 Task: Set up a reminder for the beta testing phase.
Action: Mouse moved to (92, 112)
Screenshot: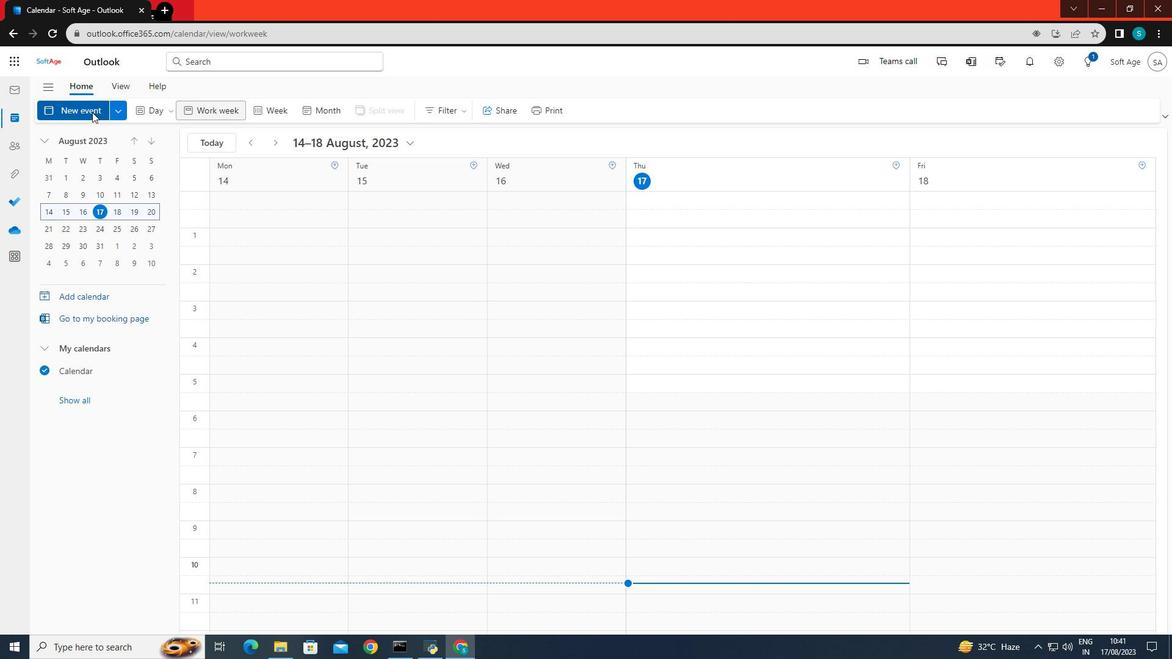 
Action: Mouse pressed left at (92, 112)
Screenshot: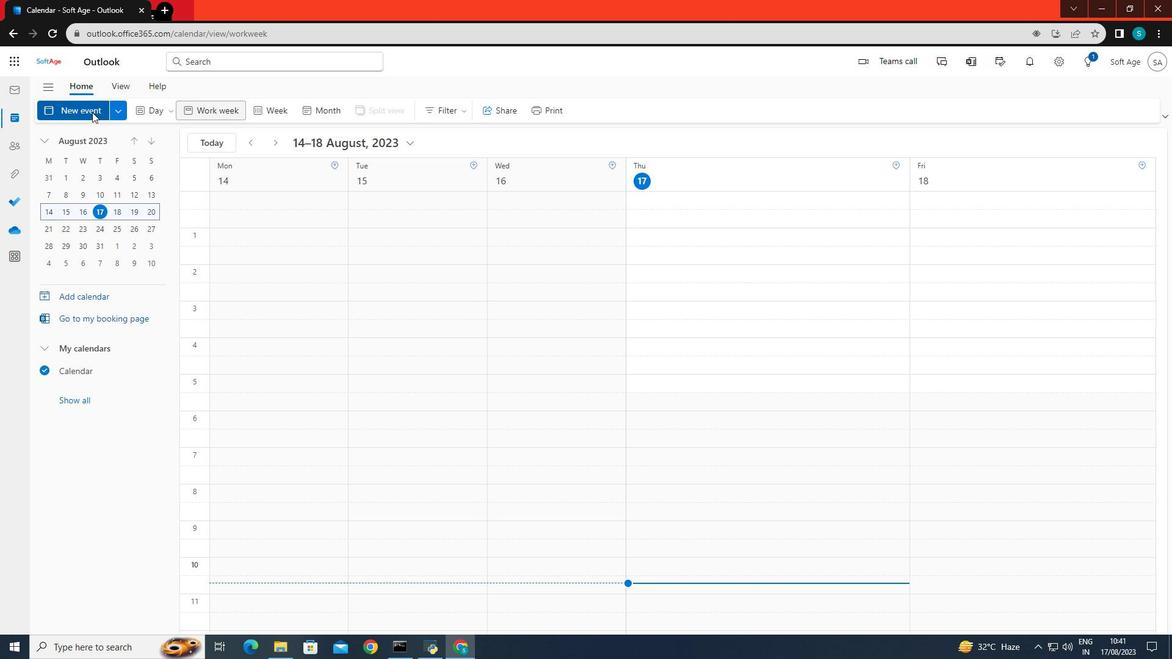 
Action: Mouse moved to (324, 192)
Screenshot: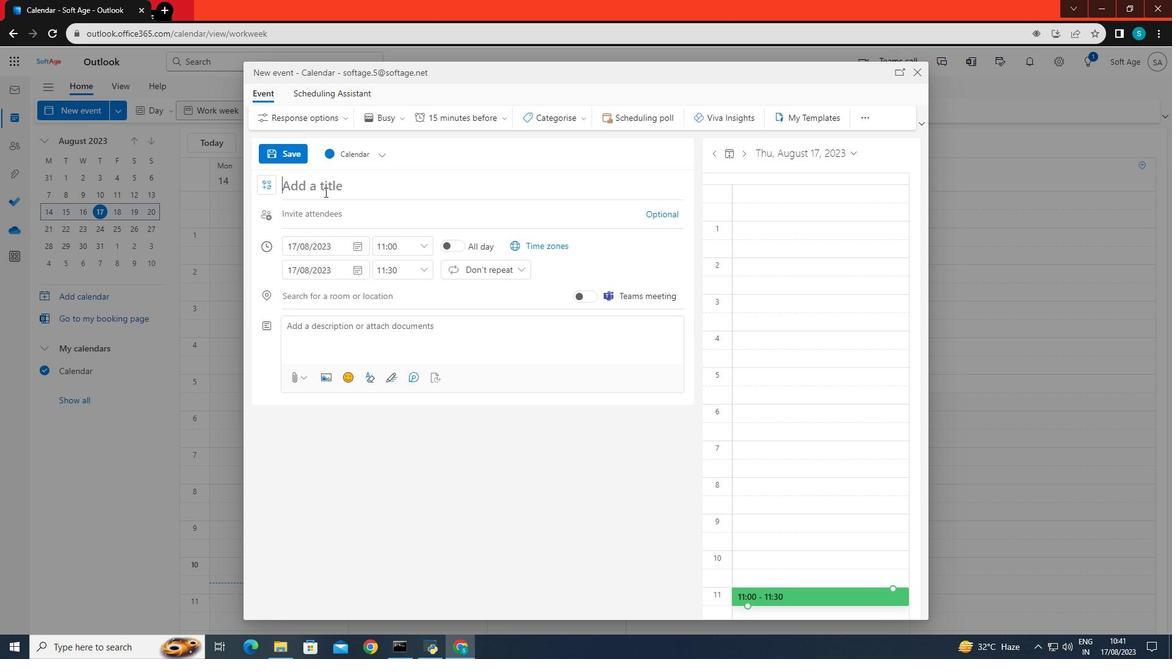 
Action: Mouse pressed left at (324, 192)
Screenshot: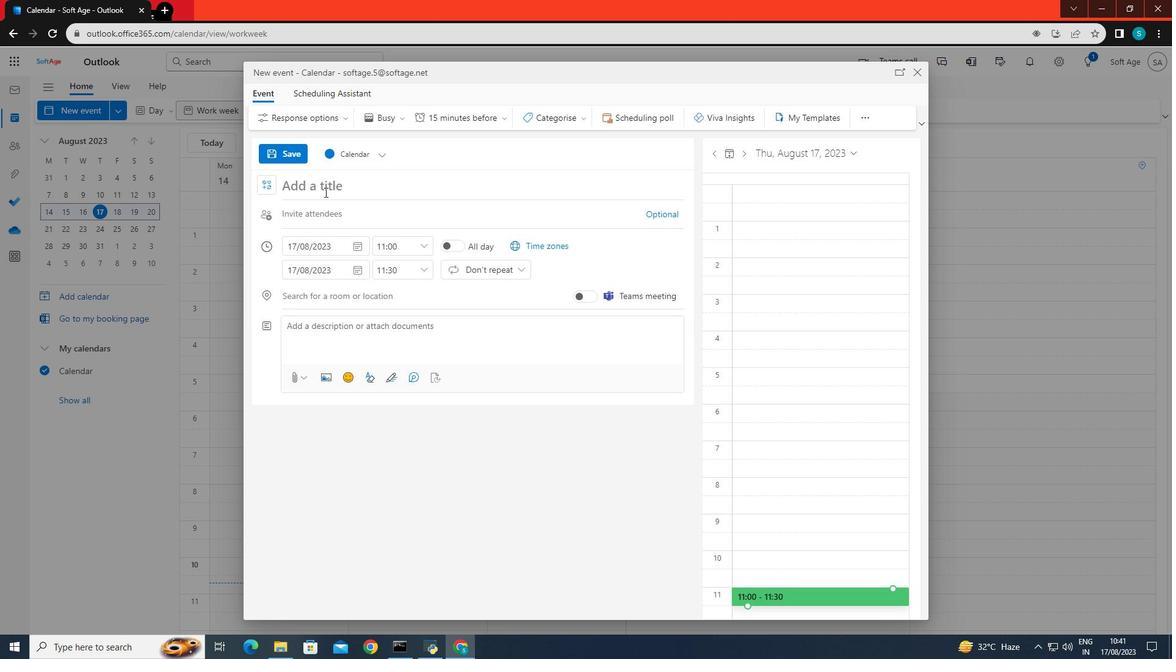 
Action: Key pressed <Key.caps_lock>T<Key.caps_lock>he<Key.space>beta<Key.space>testing<Key.space>phase
Screenshot: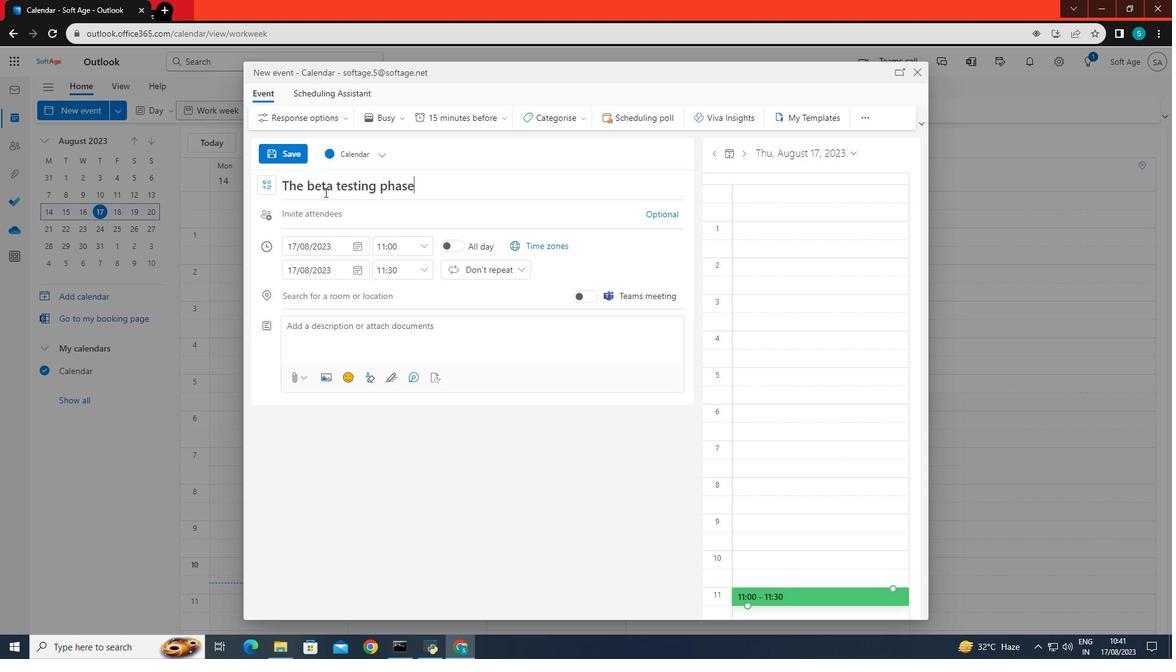 
Action: Mouse moved to (318, 246)
Screenshot: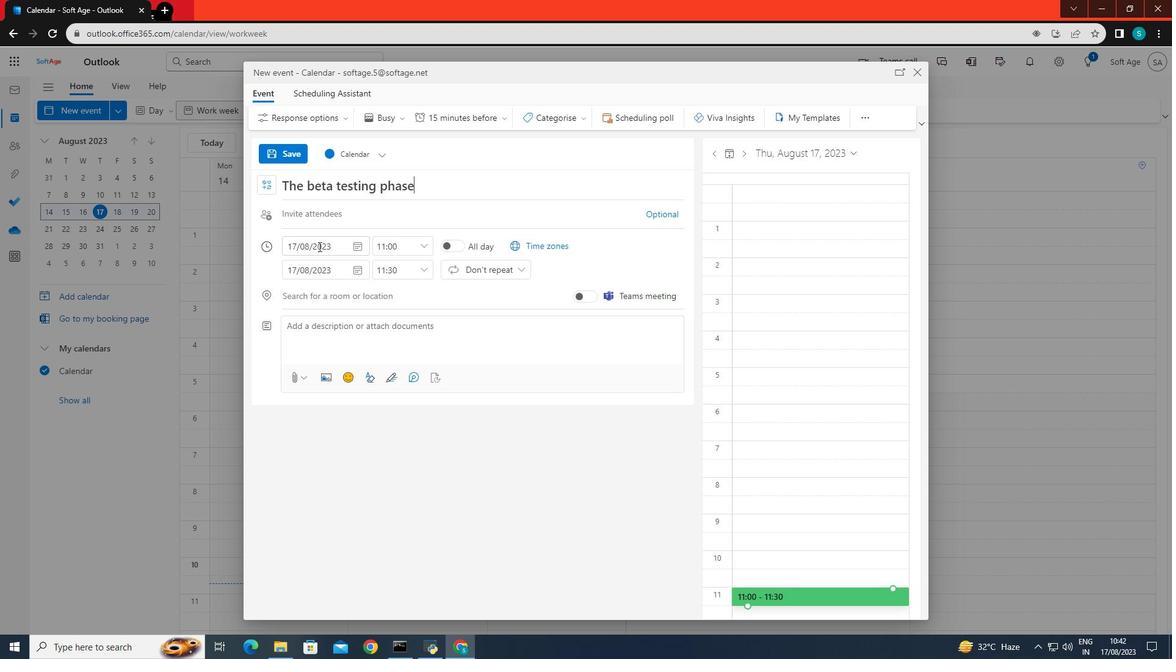 
Action: Mouse pressed left at (318, 246)
Screenshot: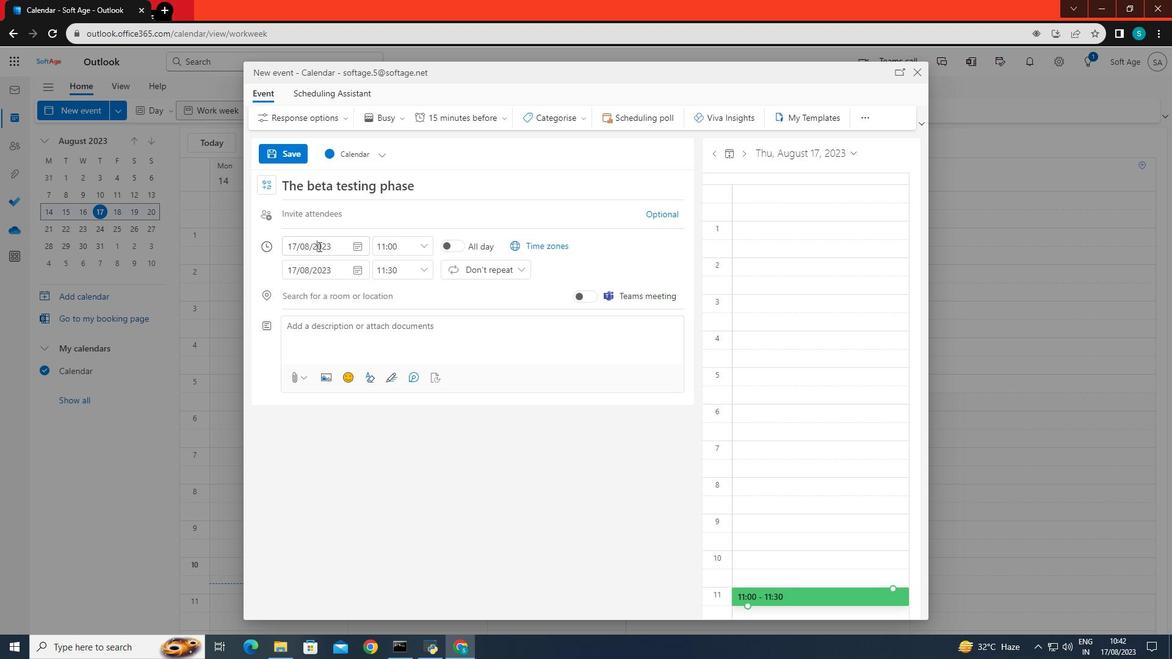 
Action: Mouse moved to (350, 362)
Screenshot: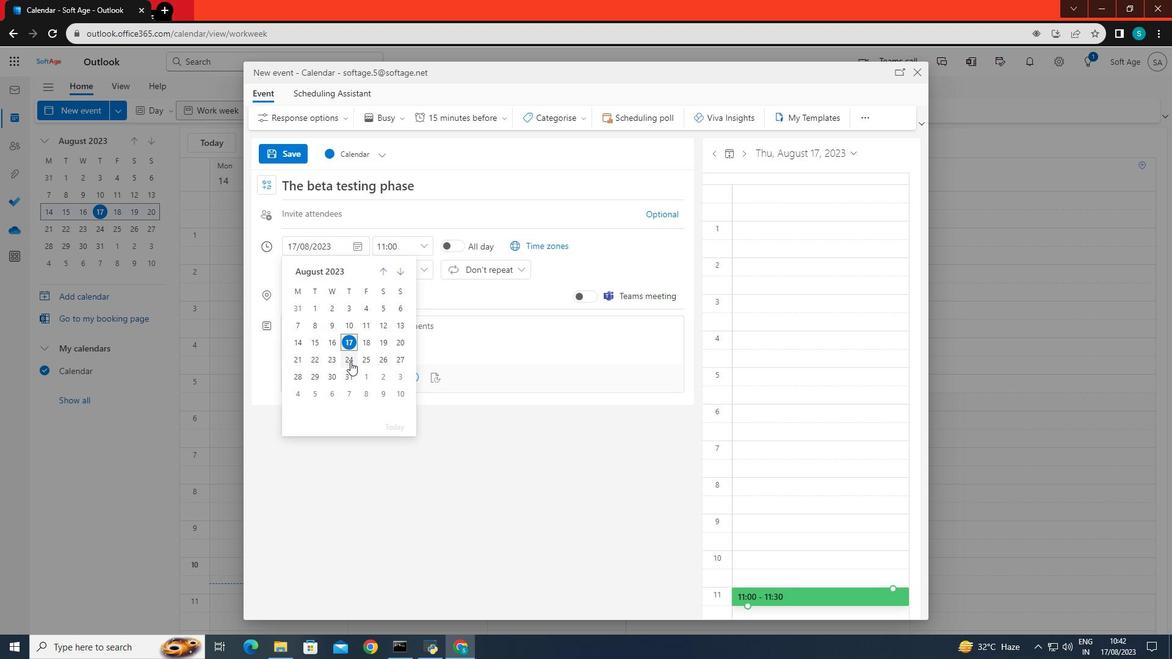 
Action: Mouse pressed left at (350, 362)
Screenshot: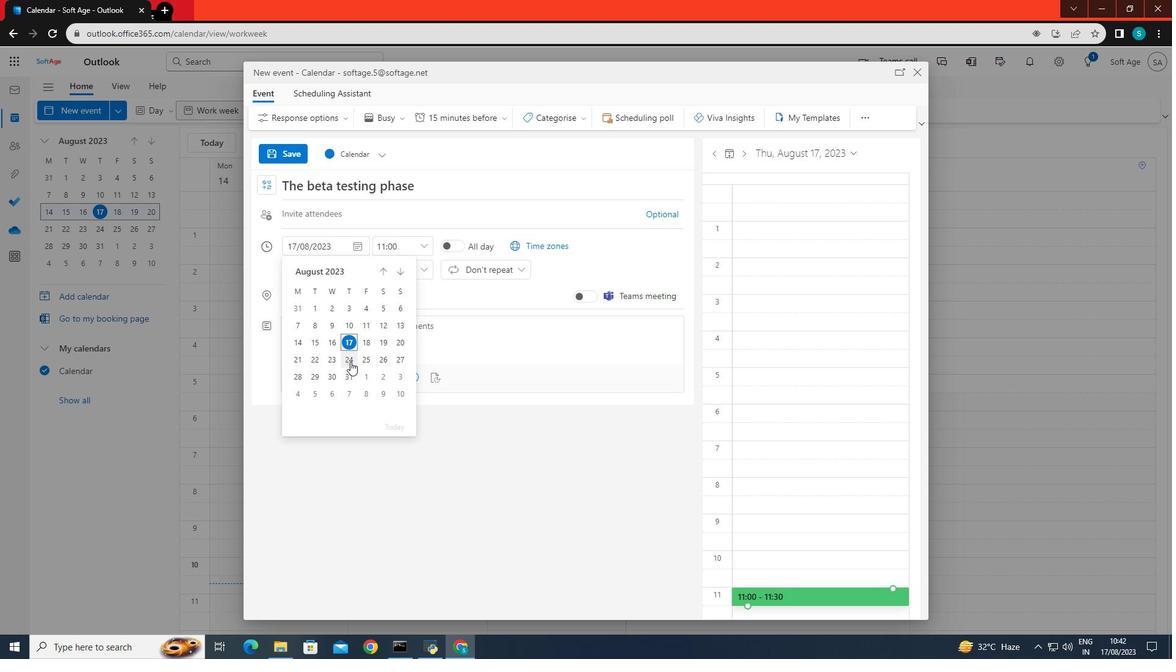 
Action: Mouse moved to (390, 246)
Screenshot: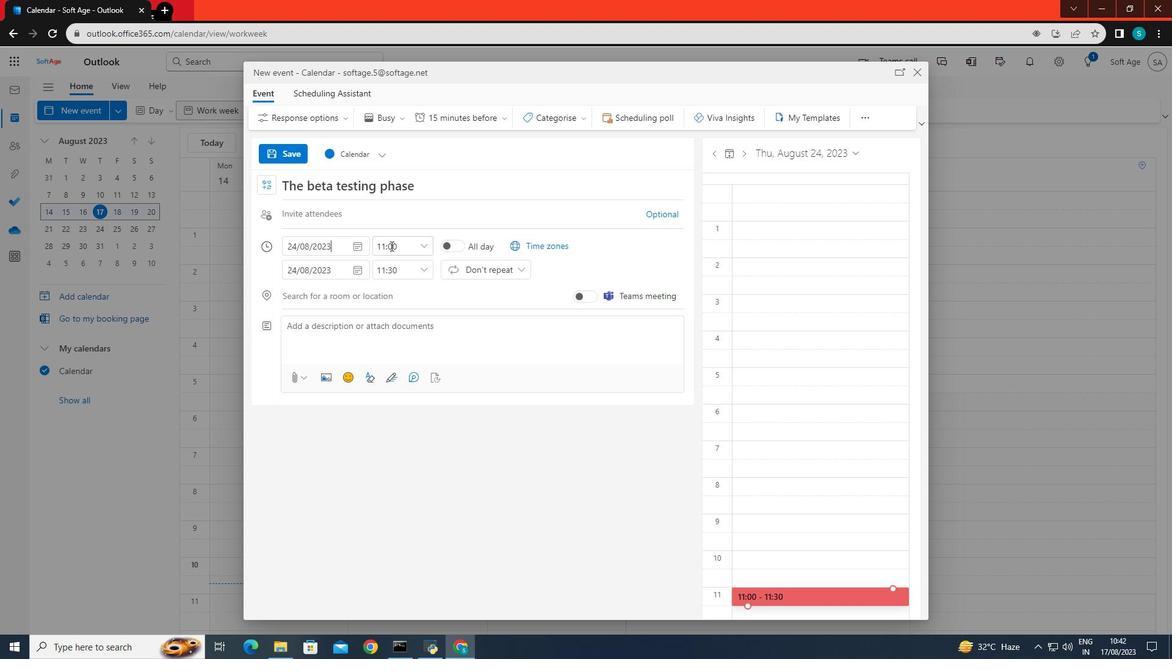 
Action: Mouse pressed left at (390, 246)
Screenshot: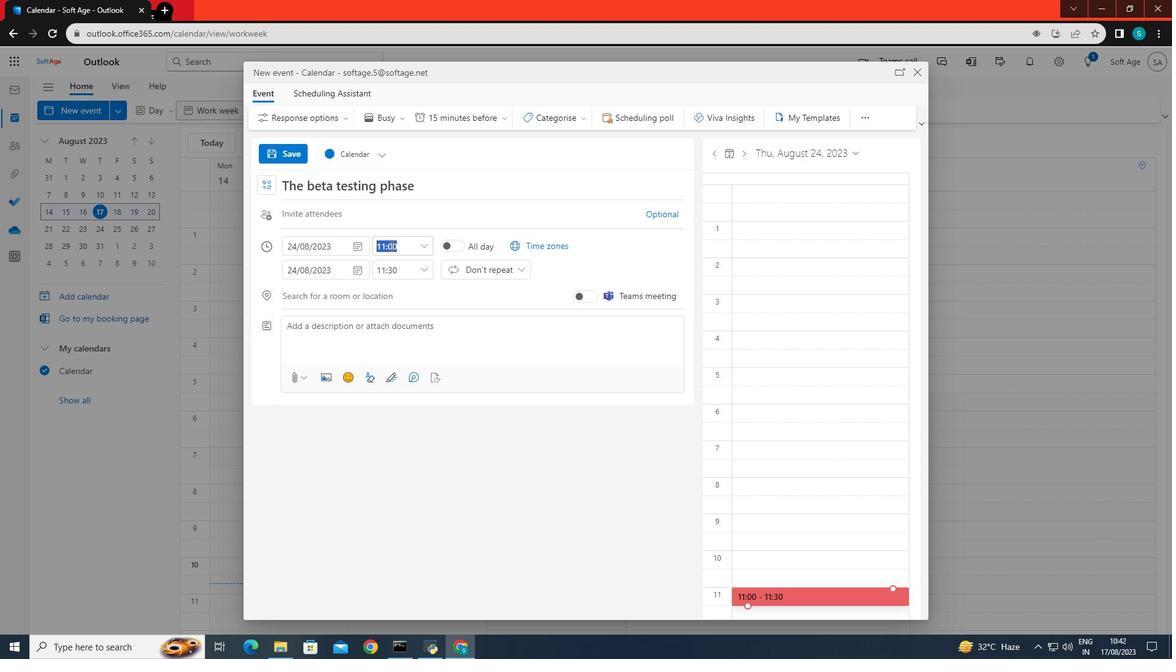 
Action: Mouse moved to (419, 247)
Screenshot: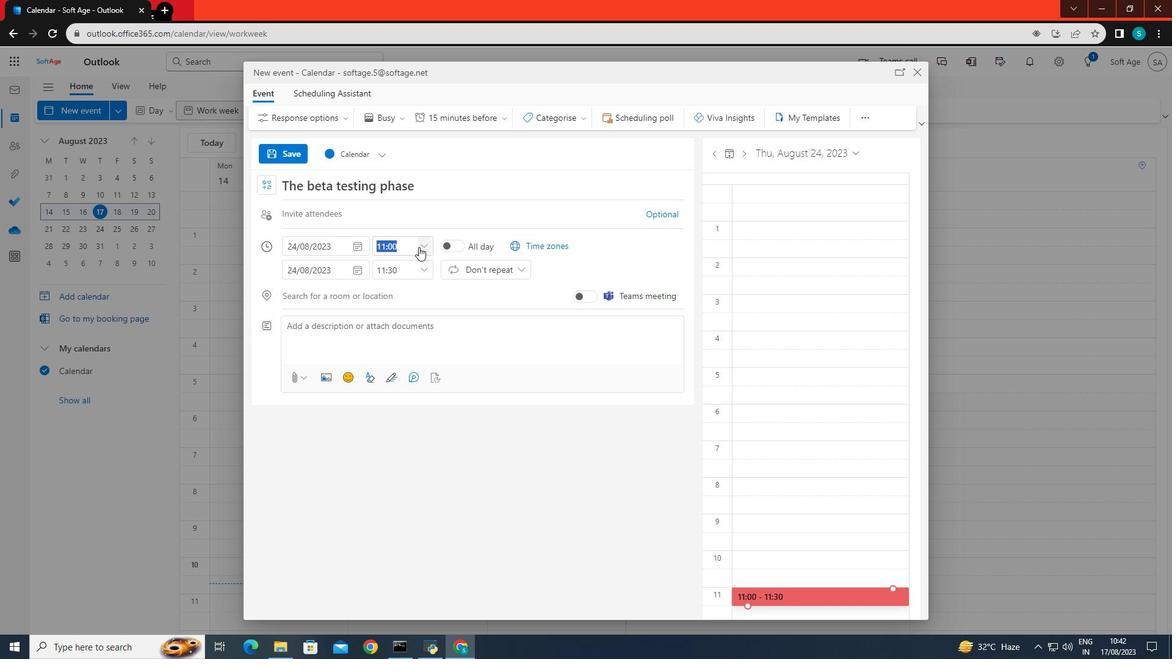 
Action: Mouse pressed left at (419, 247)
Screenshot: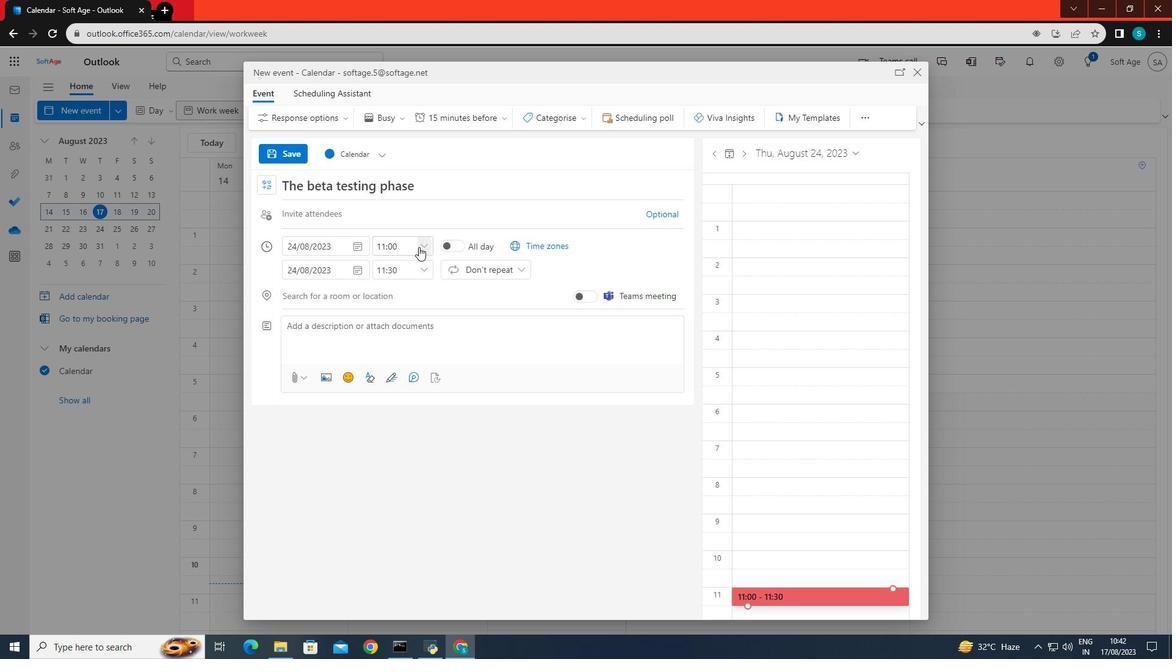 
Action: Mouse moved to (405, 309)
Screenshot: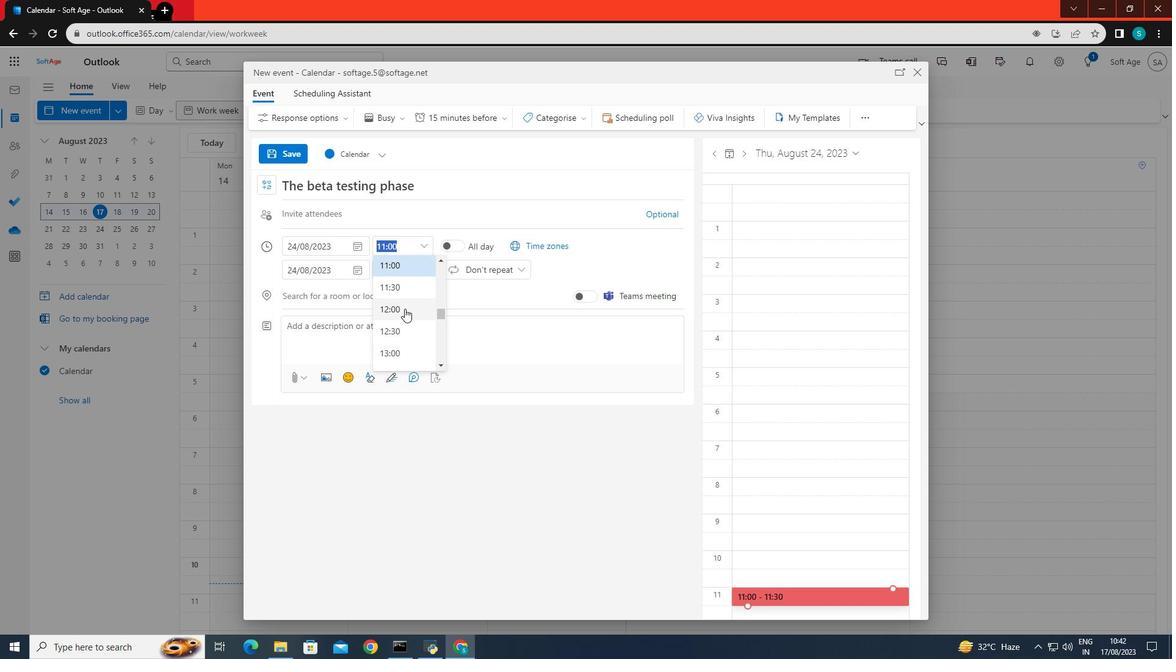 
Action: Mouse pressed left at (405, 309)
Screenshot: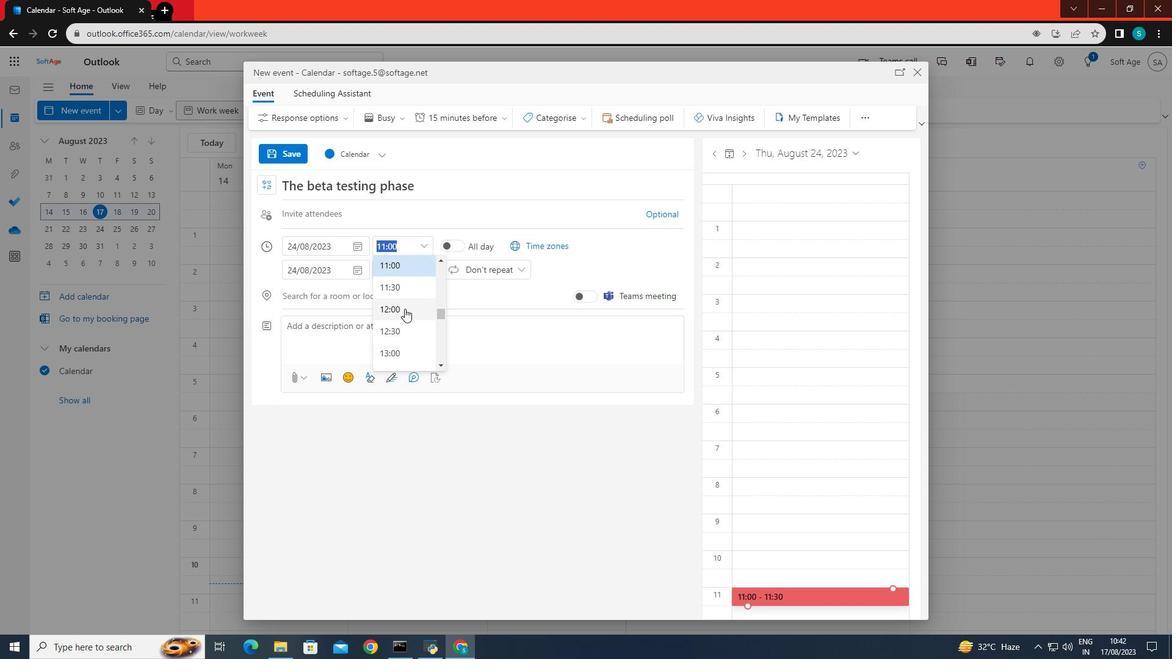 
Action: Mouse moved to (429, 268)
Screenshot: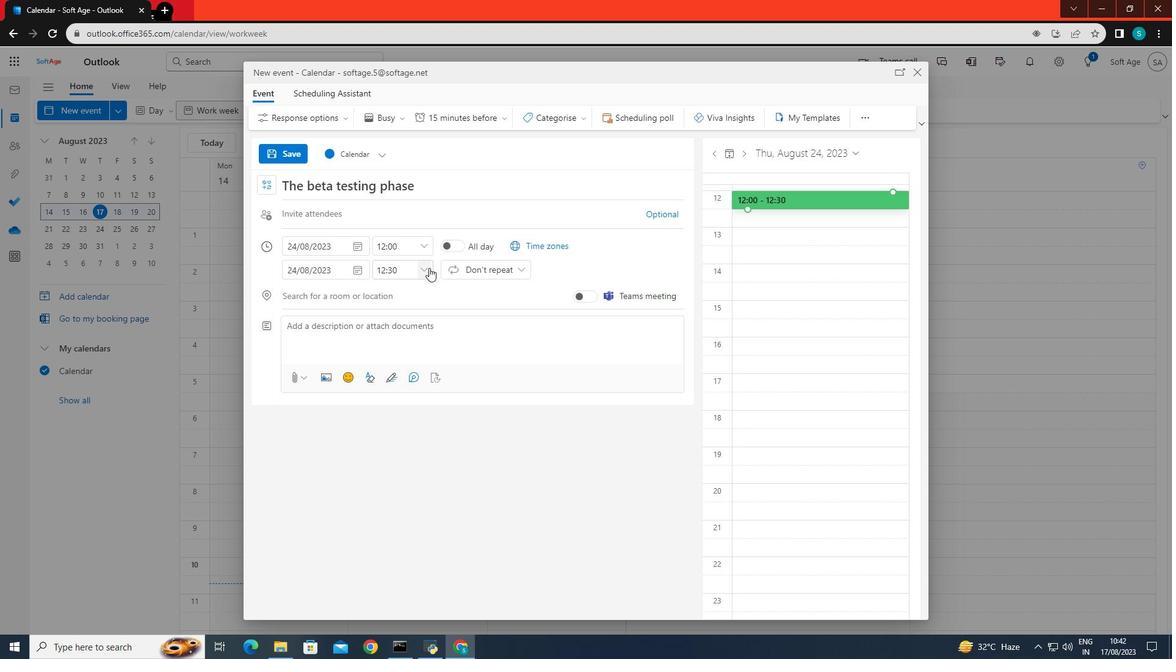 
Action: Mouse pressed left at (429, 268)
Screenshot: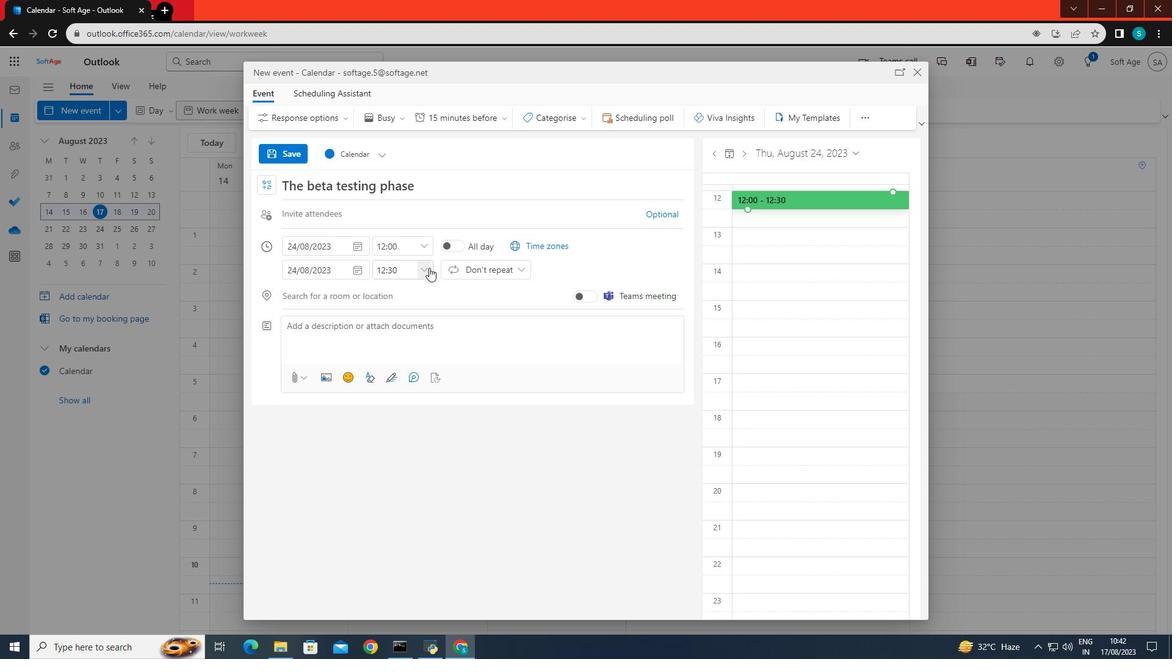 
Action: Mouse moved to (421, 340)
Screenshot: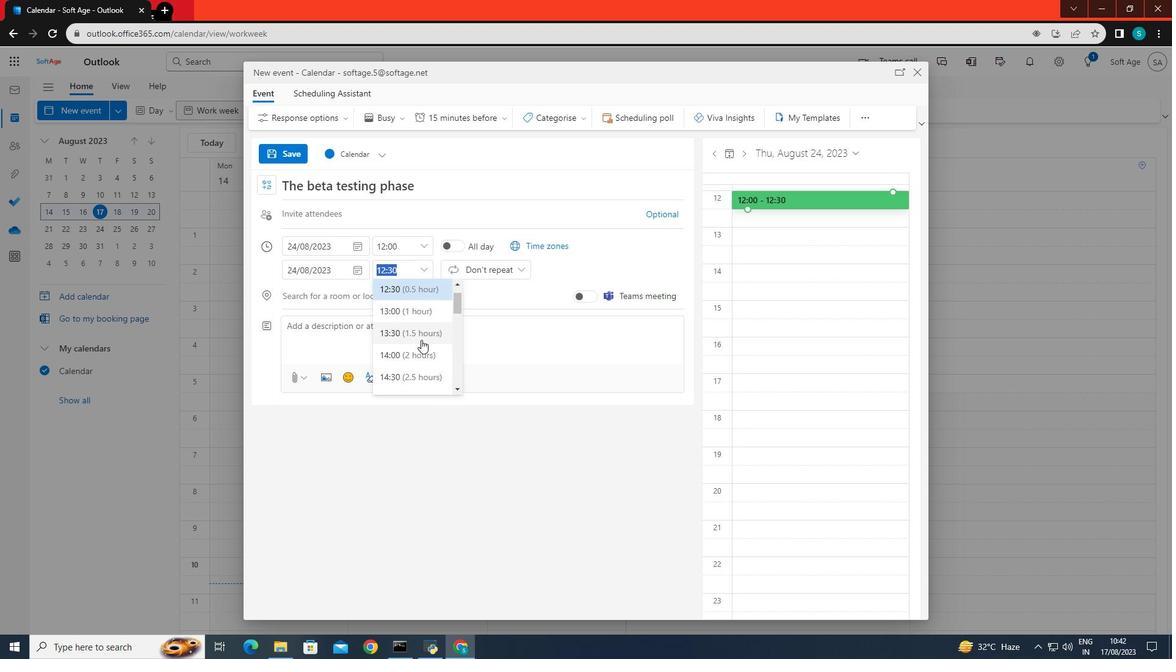 
Action: Mouse scrolled (421, 340) with delta (0, 0)
Screenshot: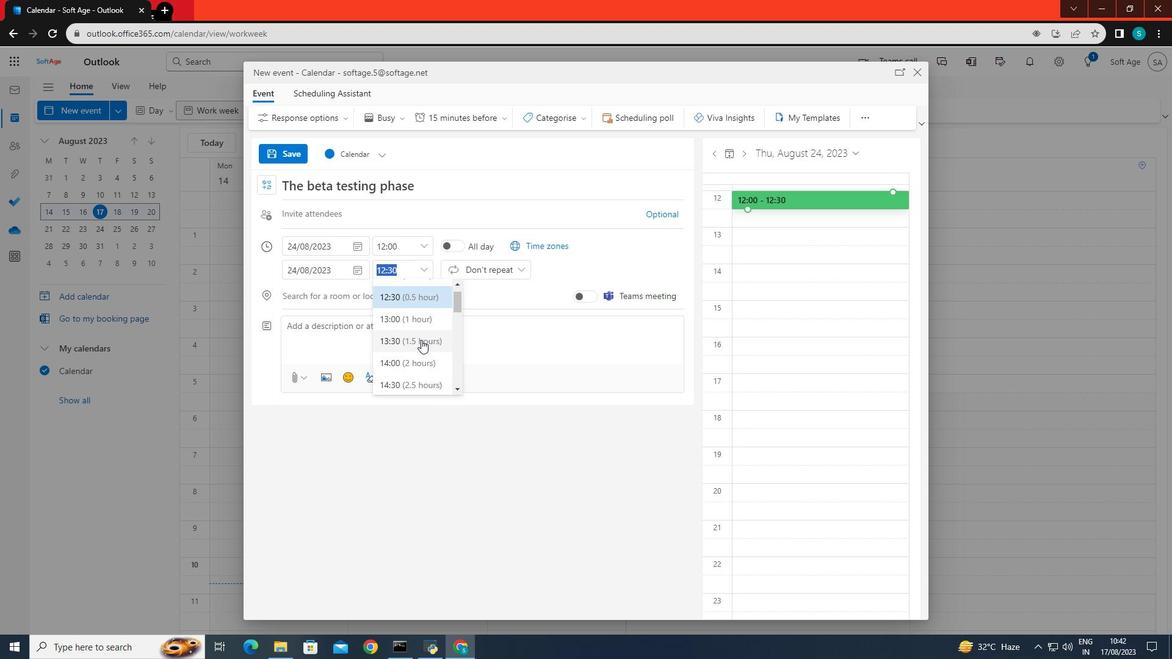 
Action: Mouse scrolled (421, 340) with delta (0, 0)
Screenshot: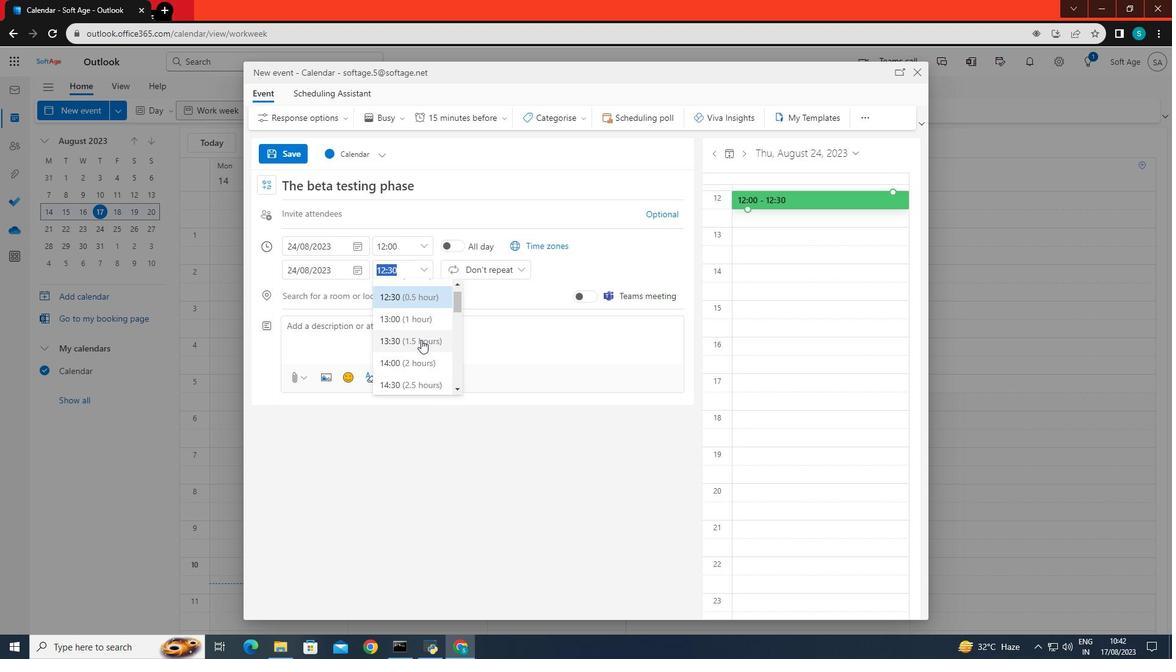 
Action: Mouse scrolled (421, 340) with delta (0, 0)
Screenshot: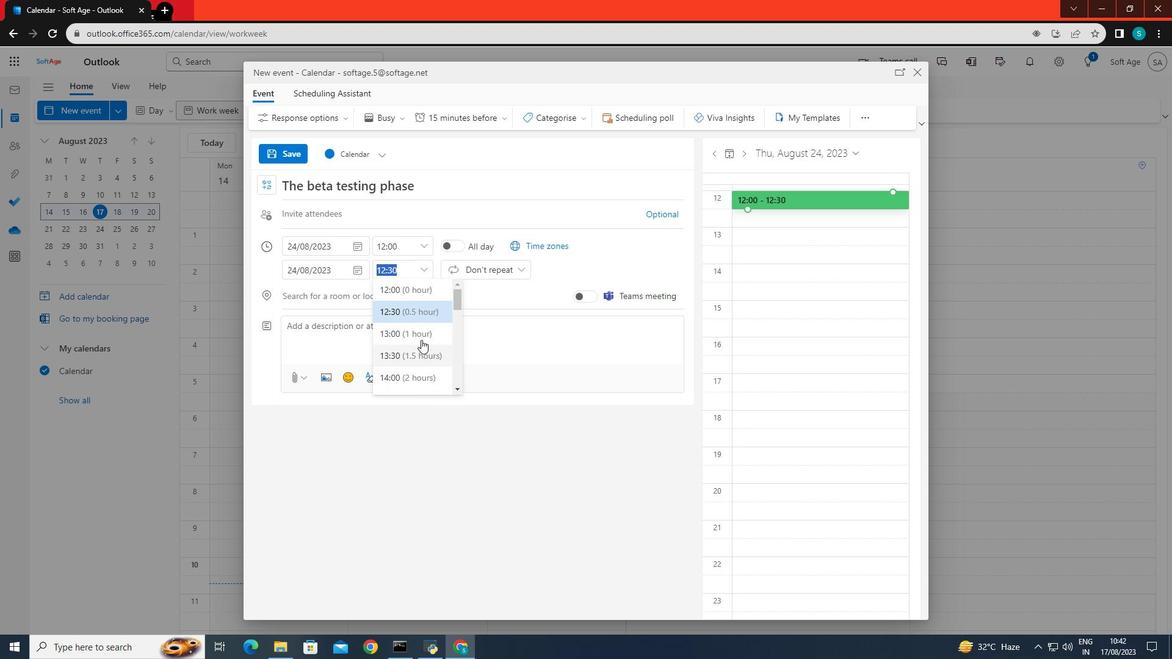 
Action: Mouse scrolled (421, 340) with delta (0, 0)
Screenshot: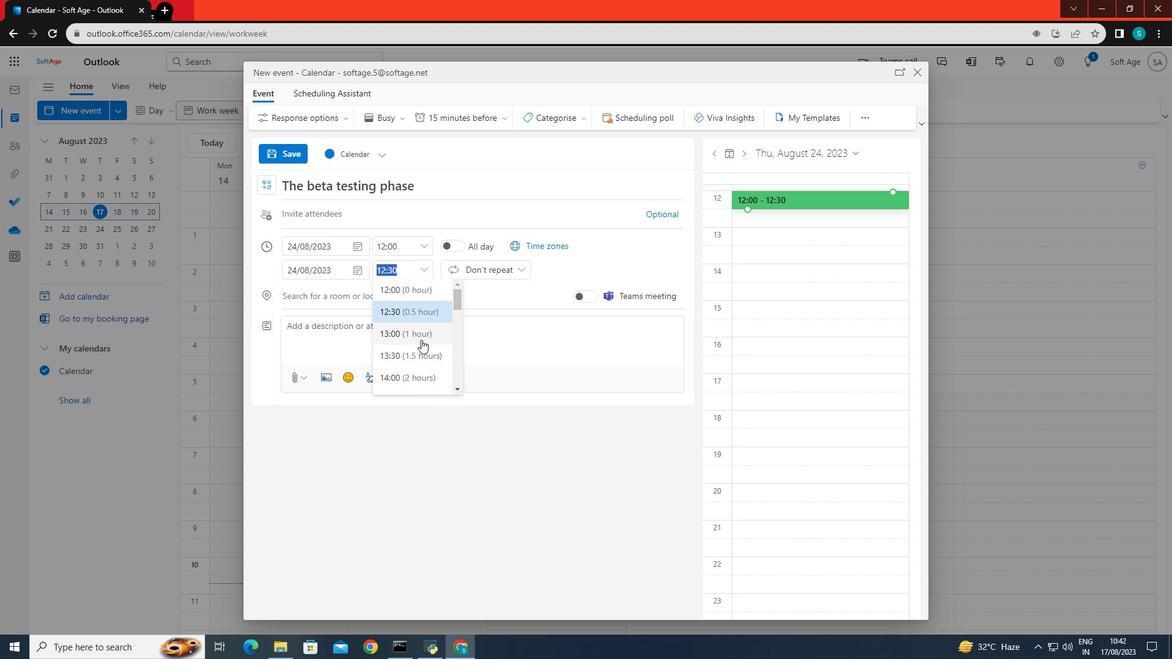 
Action: Mouse scrolled (421, 340) with delta (0, 0)
Screenshot: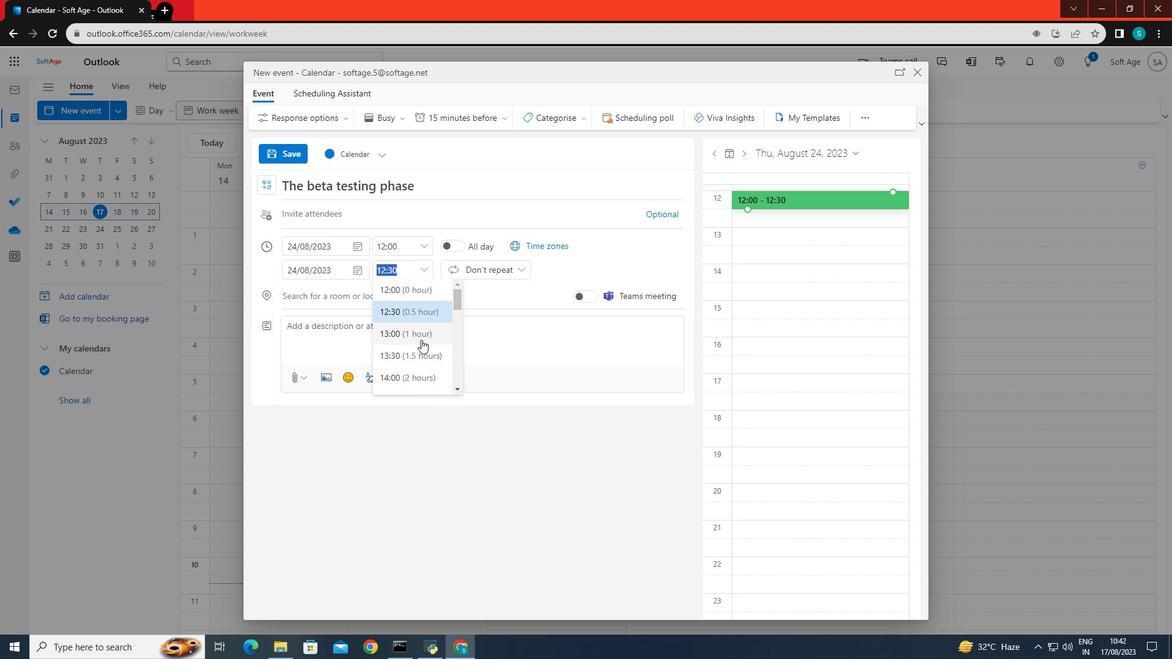 
Action: Mouse scrolled (421, 340) with delta (0, 0)
Screenshot: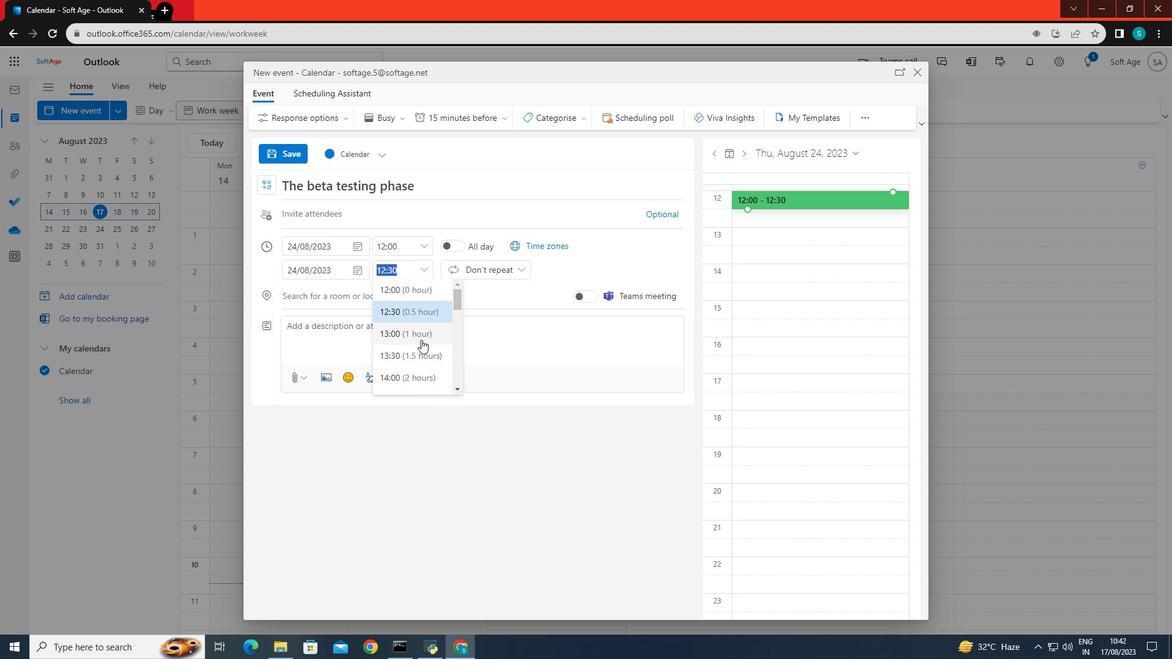 
Action: Mouse scrolled (421, 340) with delta (0, 0)
Screenshot: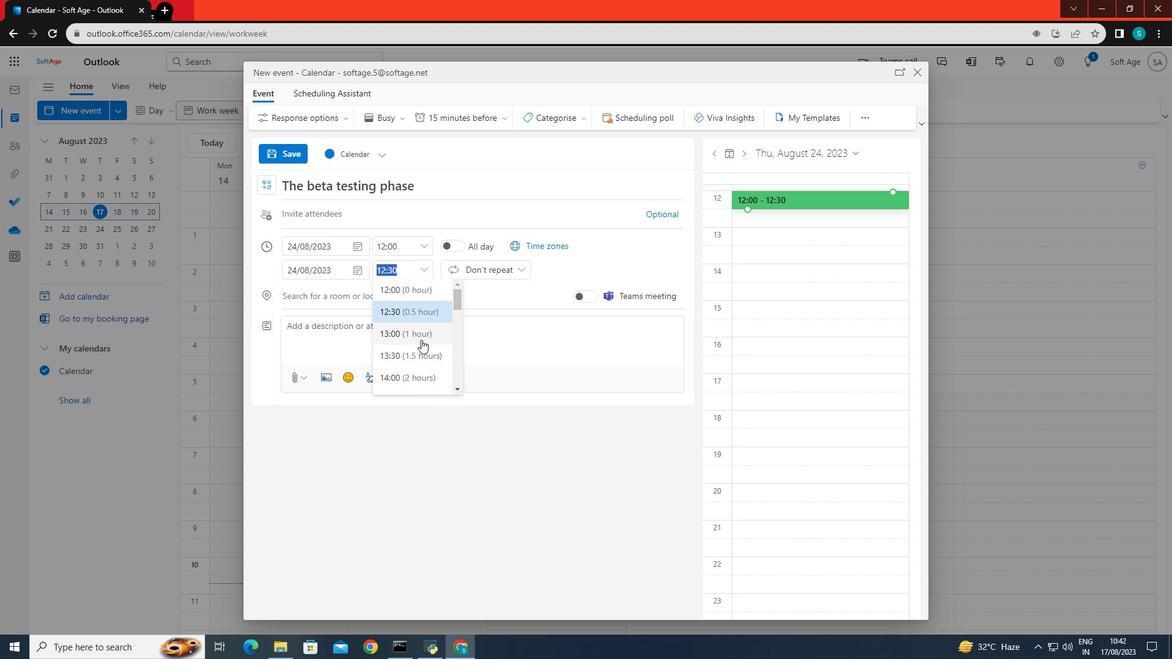 
Action: Mouse scrolled (421, 339) with delta (0, 0)
Screenshot: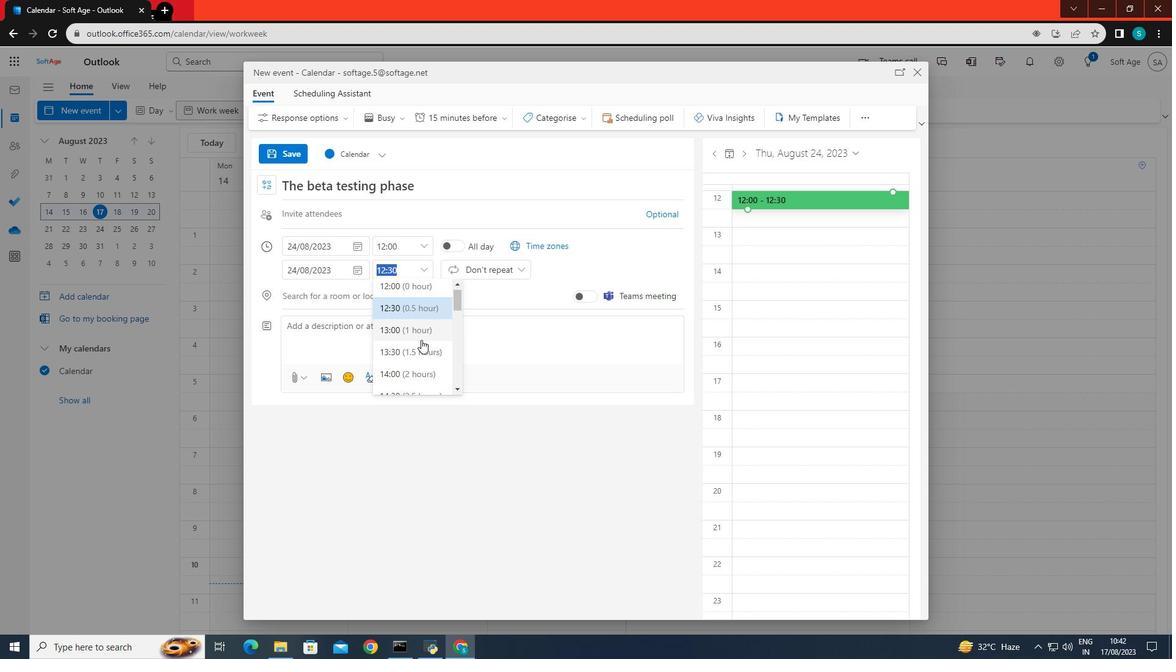 
Action: Mouse scrolled (421, 339) with delta (0, 0)
Screenshot: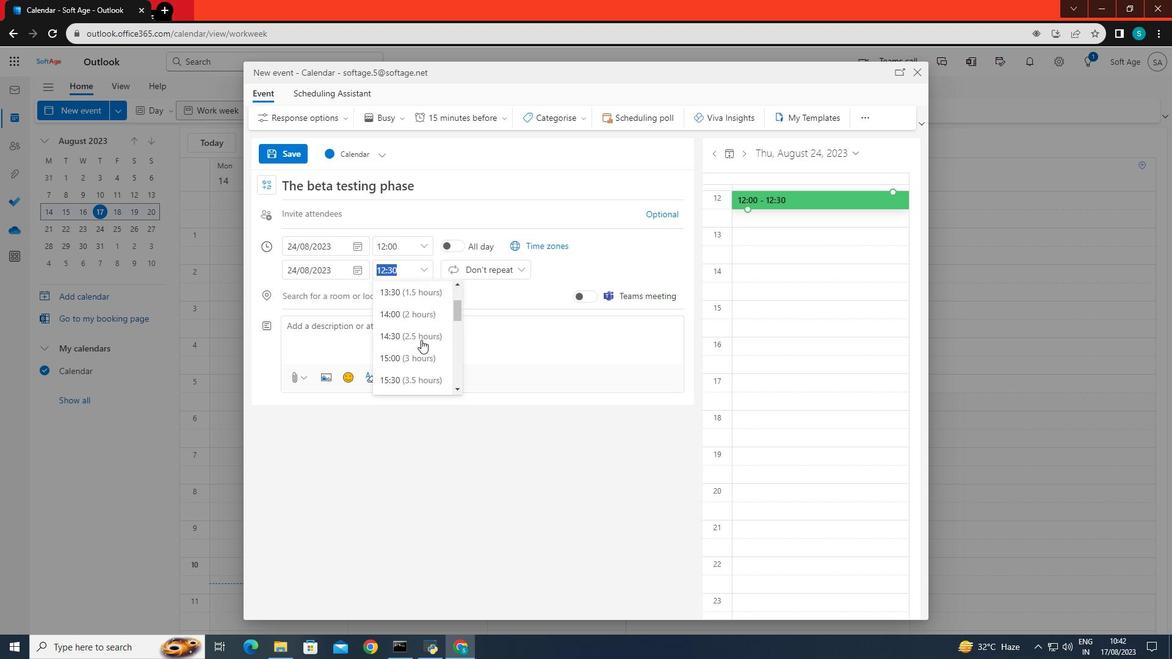 
Action: Mouse scrolled (421, 339) with delta (0, 0)
Screenshot: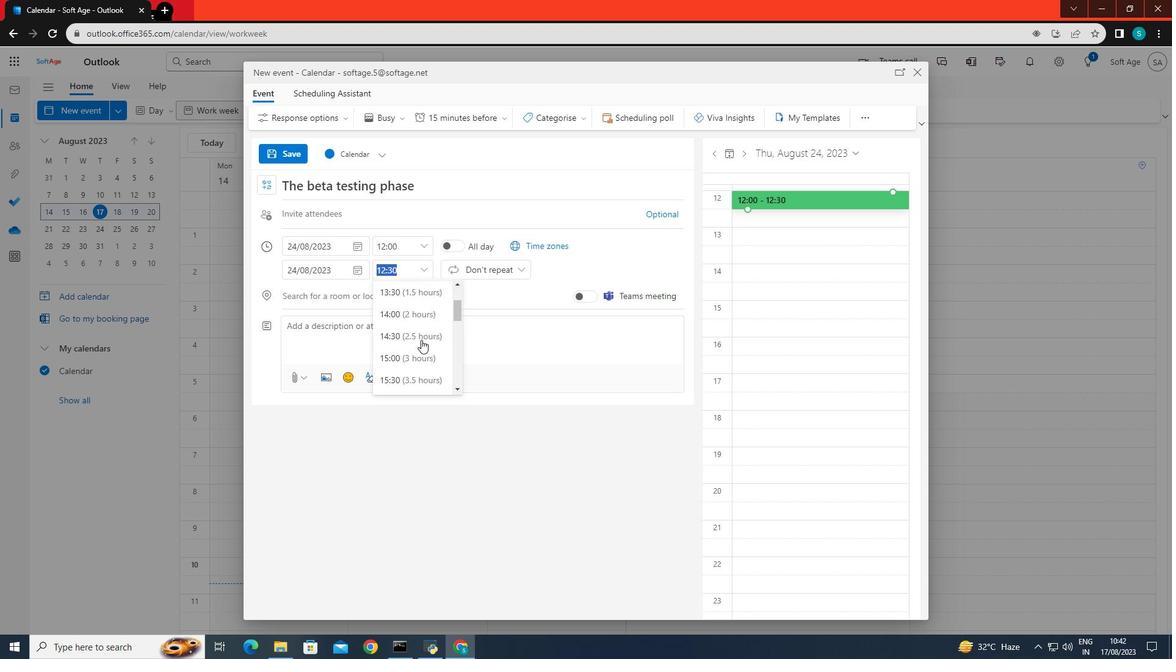 
Action: Mouse scrolled (421, 339) with delta (0, 0)
Screenshot: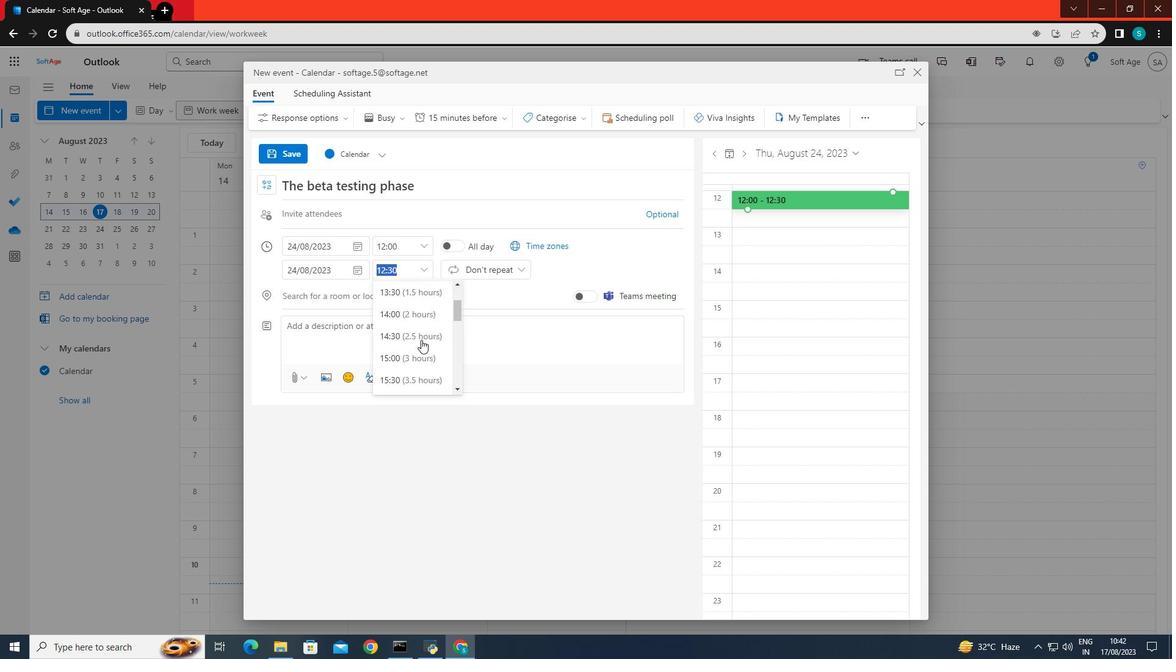 
Action: Mouse moved to (392, 306)
Screenshot: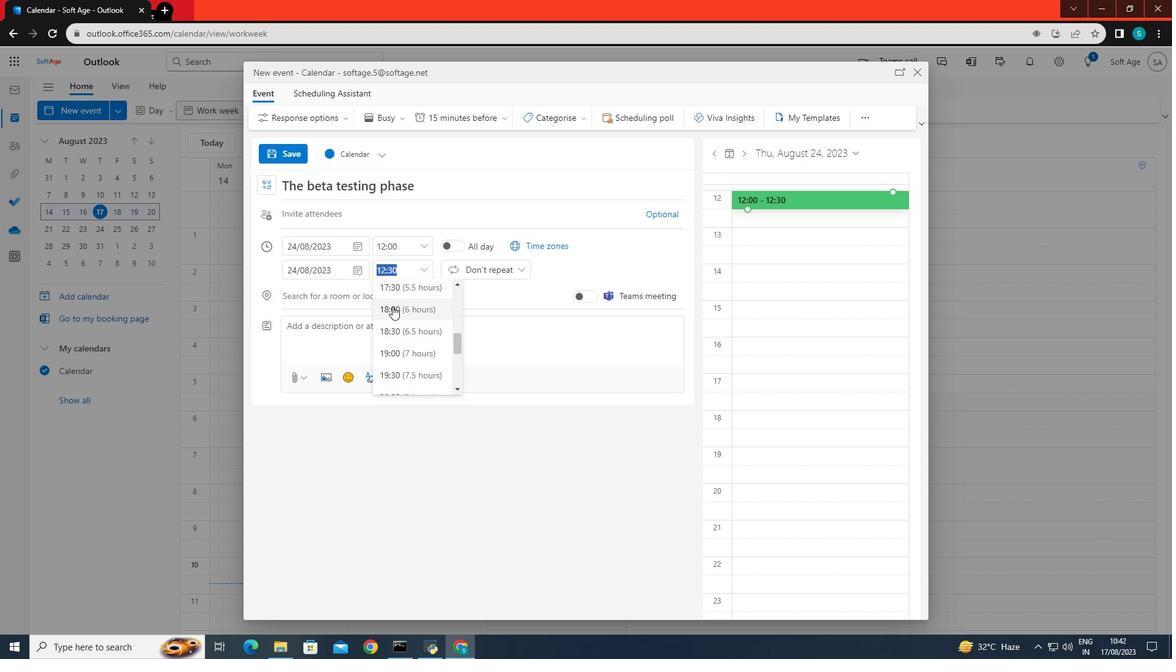 
Action: Mouse pressed left at (392, 306)
Screenshot: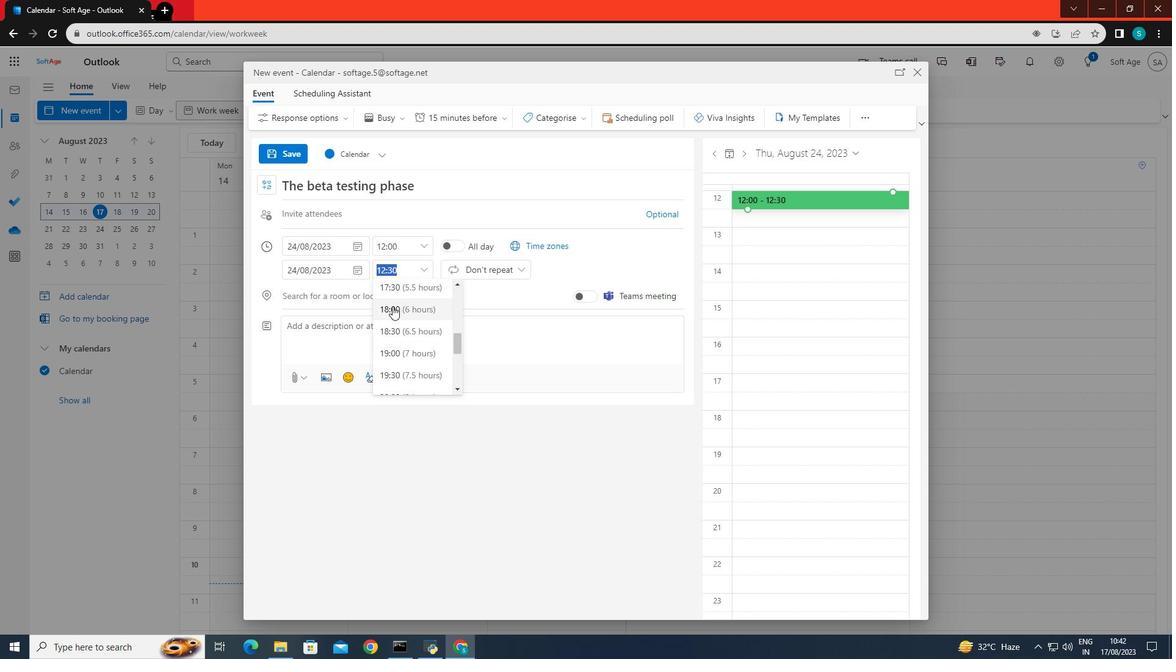 
Action: Mouse moved to (354, 325)
Screenshot: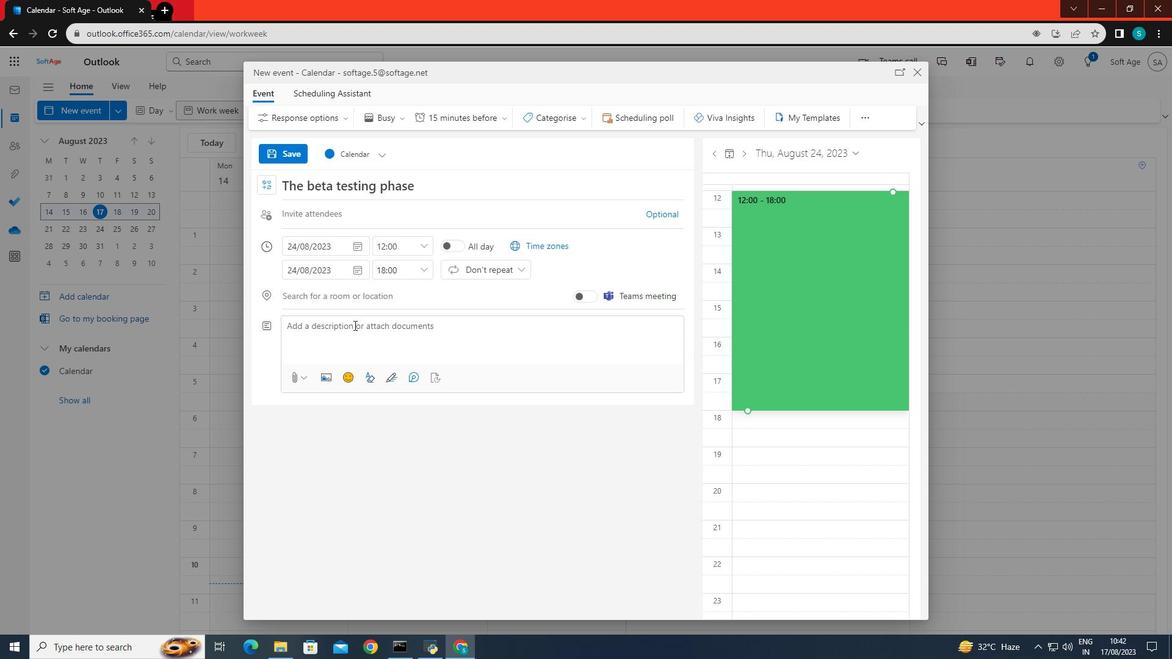 
Action: Mouse pressed left at (354, 325)
Screenshot: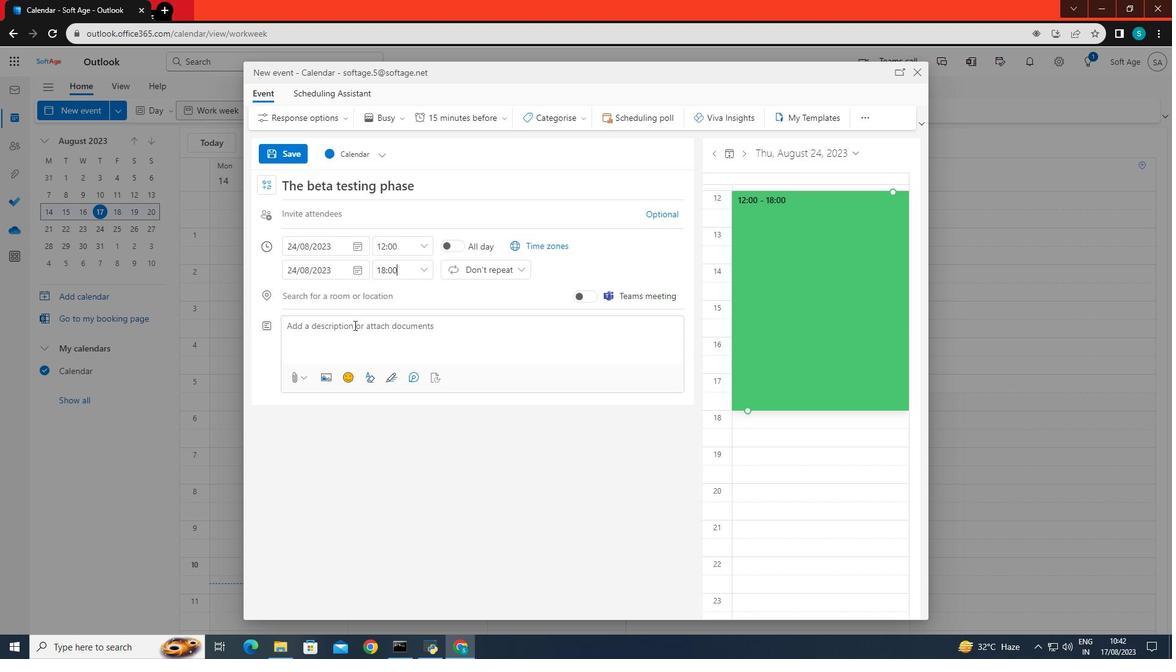 
Action: Key pressed a<Key.space><Key.caps_lock>R<Key.backspace><Key.caps_lock>re,o<Key.backspace><Key.backspace>,om<Key.backspace><Key.backspace><Key.backspace><Key.backspace>r<Key.backspace>eminder<Key.space>for<Key.space>the<Key.space>beta<Key.space>testing<Key.space>phase.
Screenshot: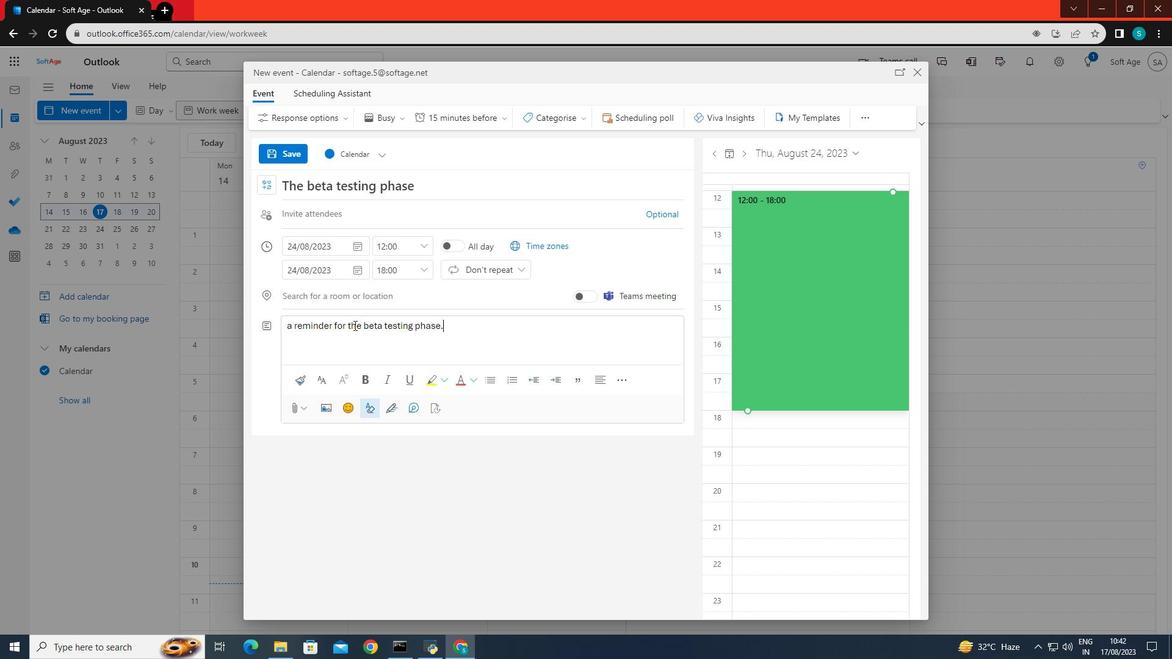 
Action: Mouse moved to (482, 110)
Screenshot: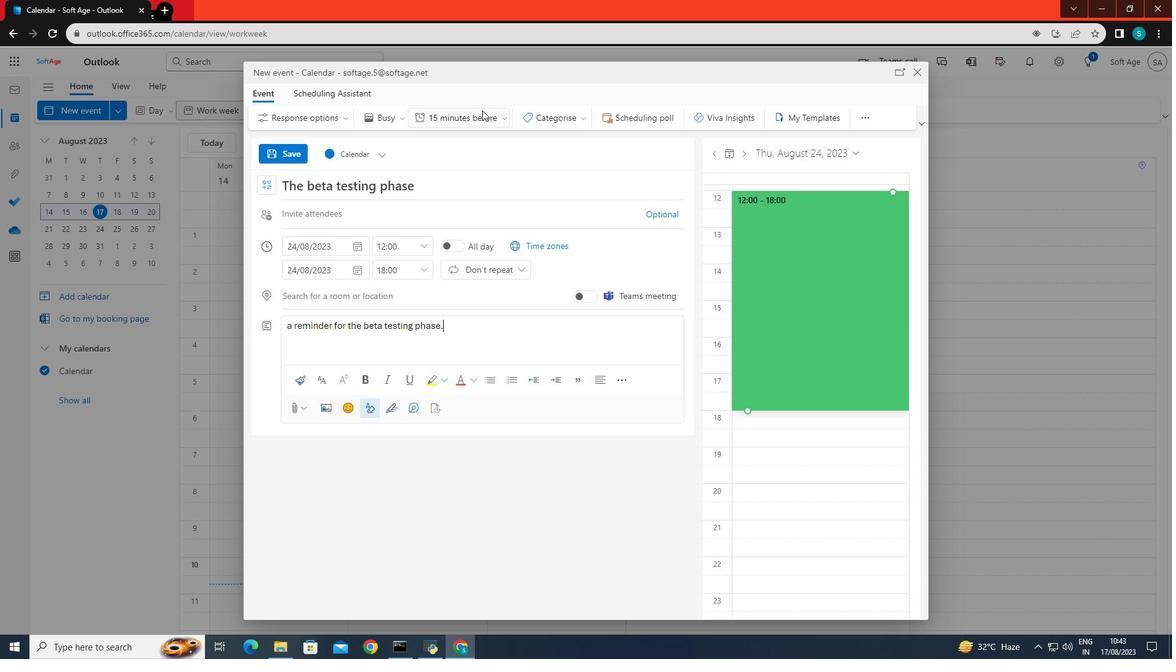
Action: Mouse pressed left at (482, 110)
Screenshot: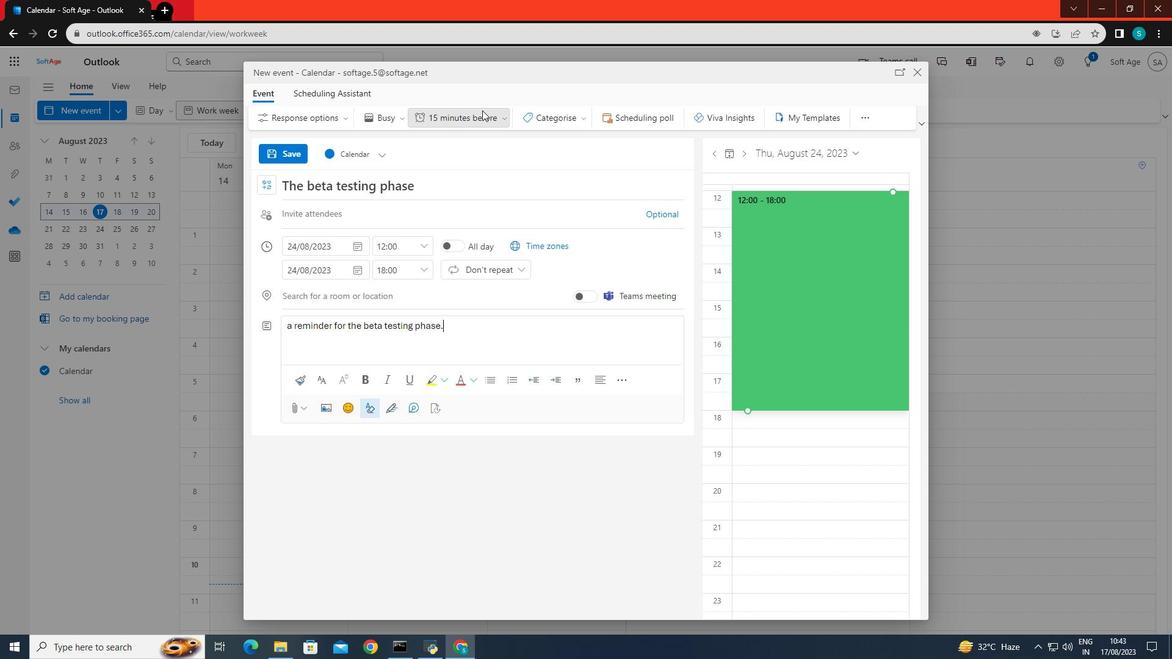 
Action: Mouse moved to (459, 255)
Screenshot: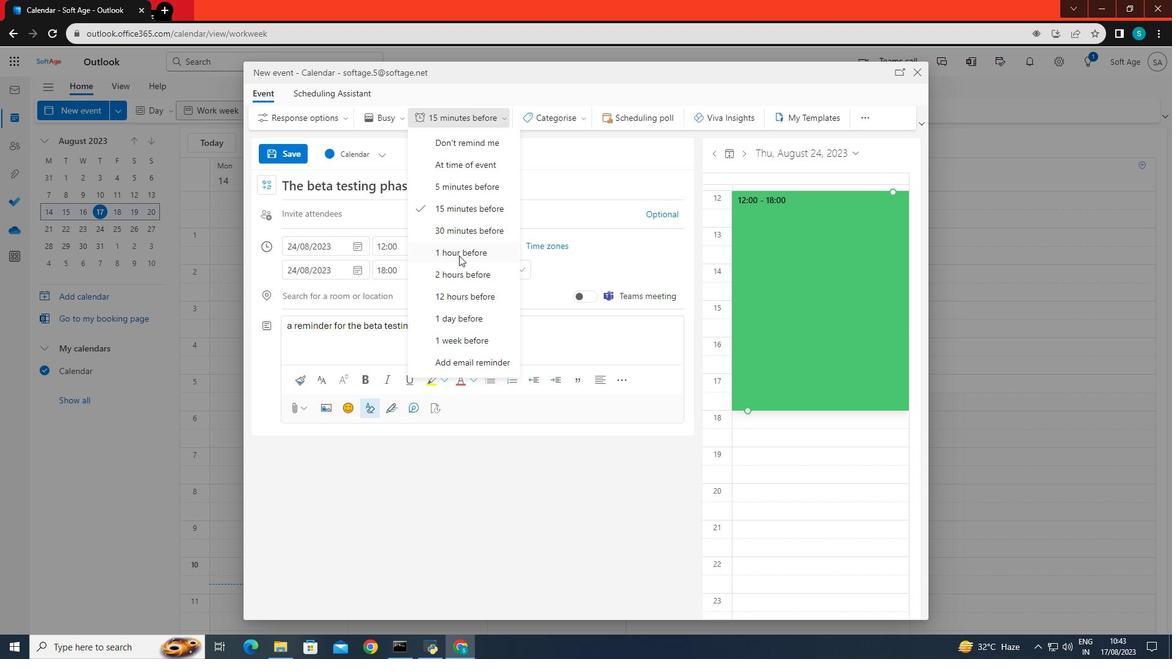 
Action: Mouse pressed left at (459, 255)
Screenshot: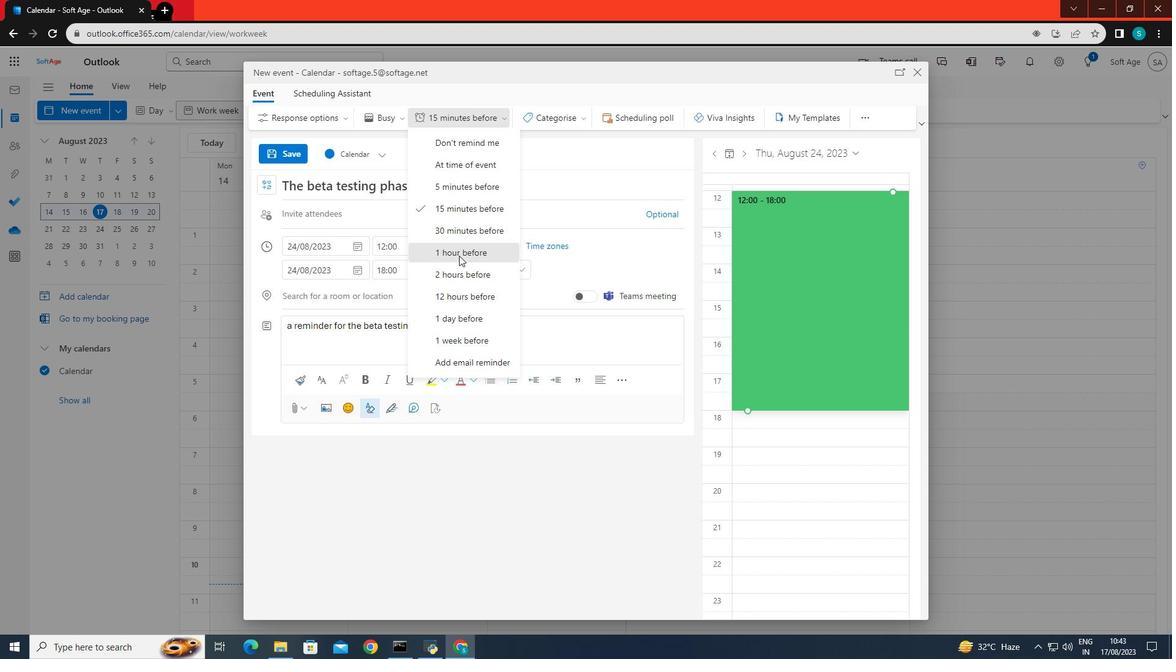 
Action: Mouse moved to (401, 345)
Screenshot: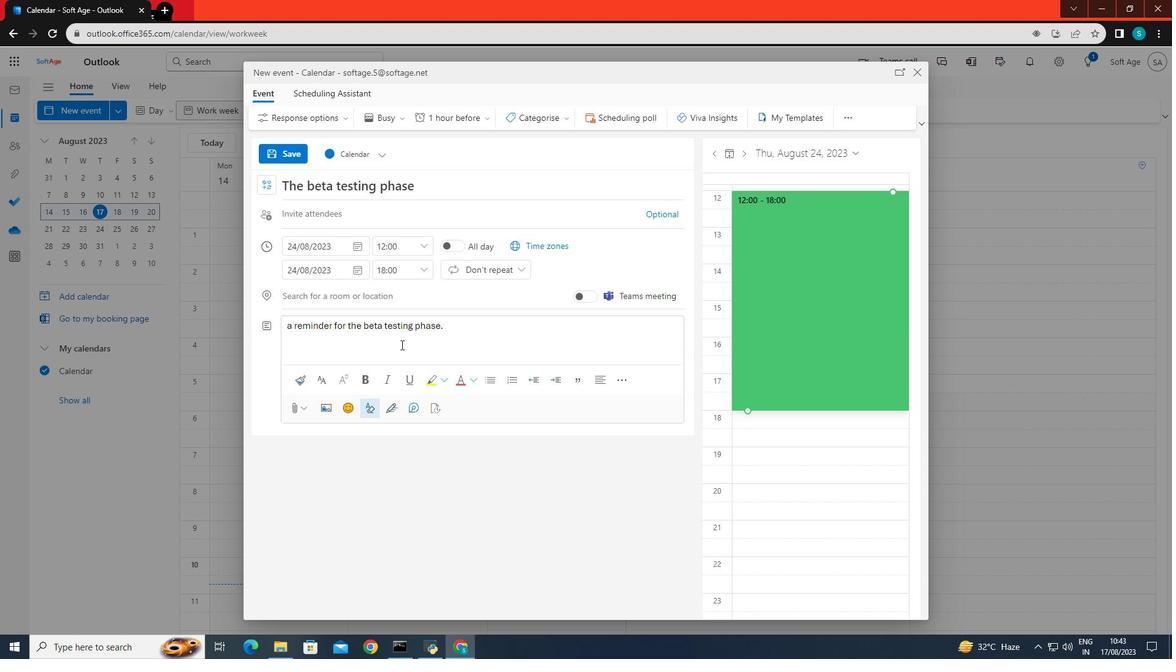 
Action: Mouse pressed left at (401, 345)
Screenshot: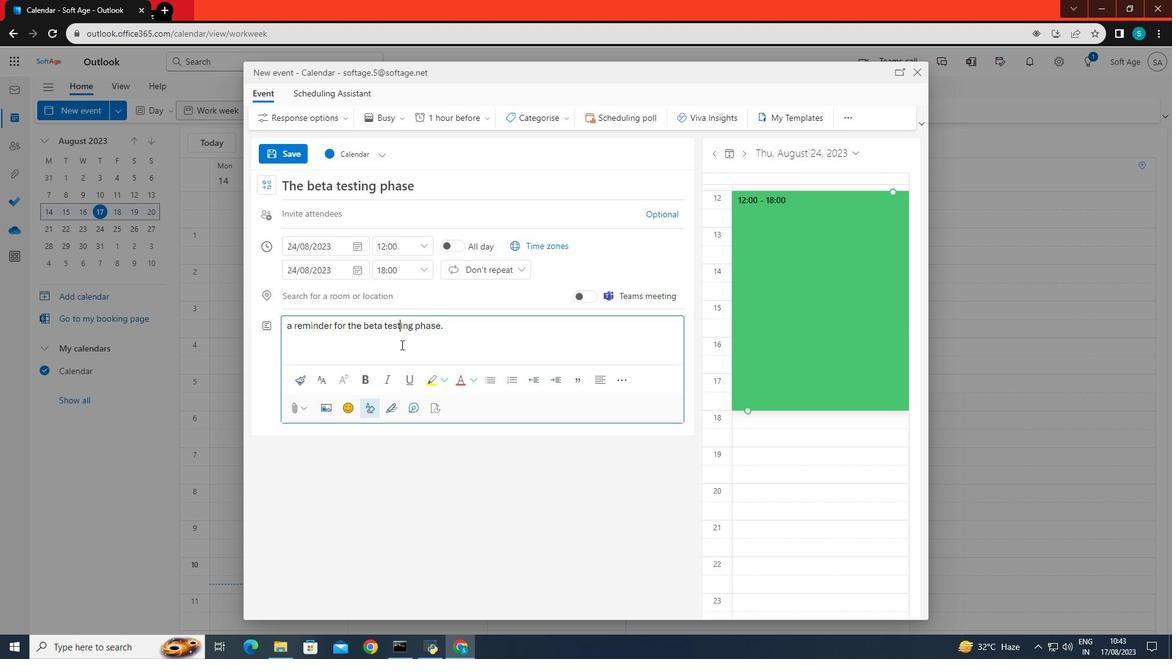 
Action: Mouse moved to (497, 274)
Screenshot: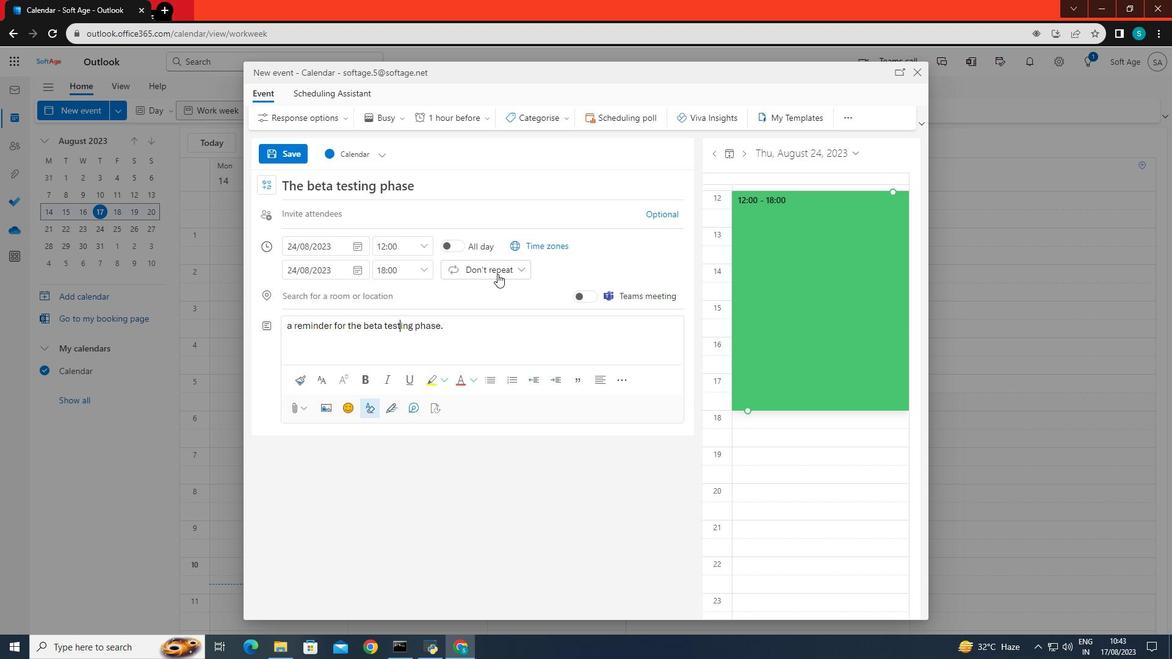 
Action: Mouse pressed left at (497, 274)
Screenshot: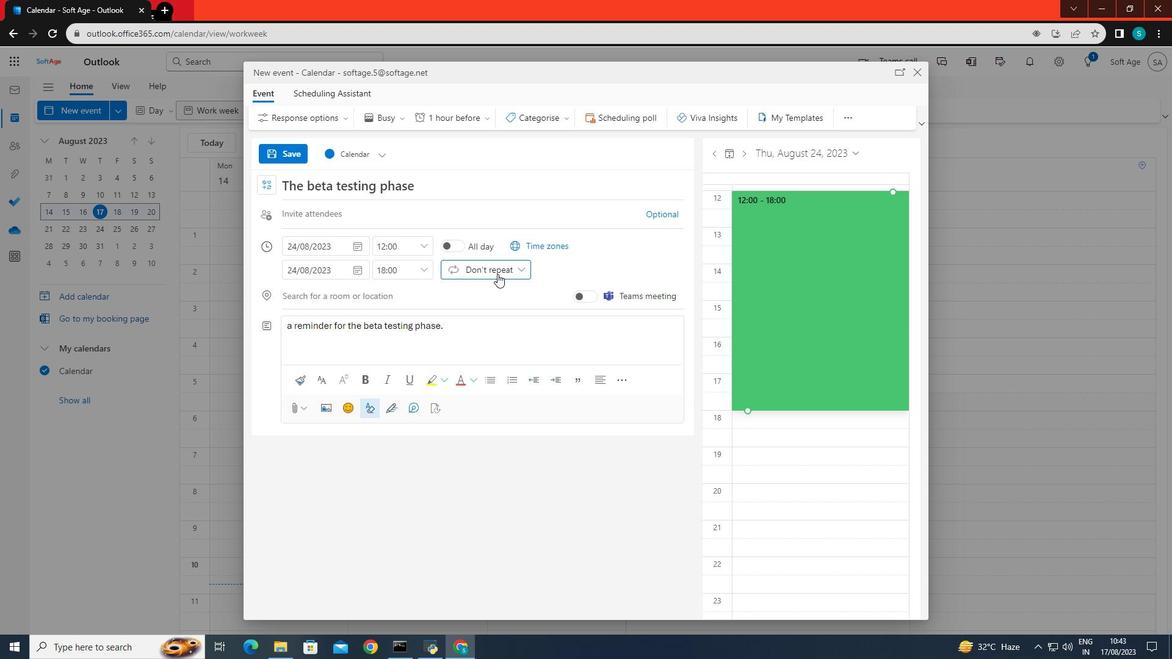 
Action: Mouse moved to (481, 313)
Screenshot: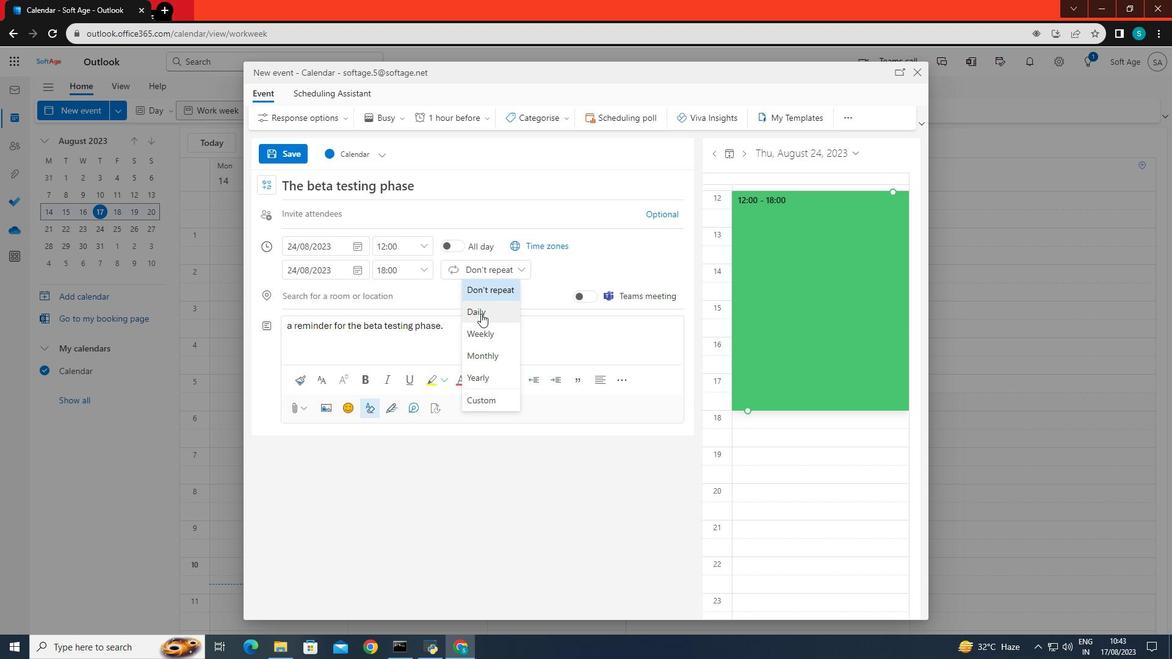 
Action: Mouse pressed left at (481, 313)
Screenshot: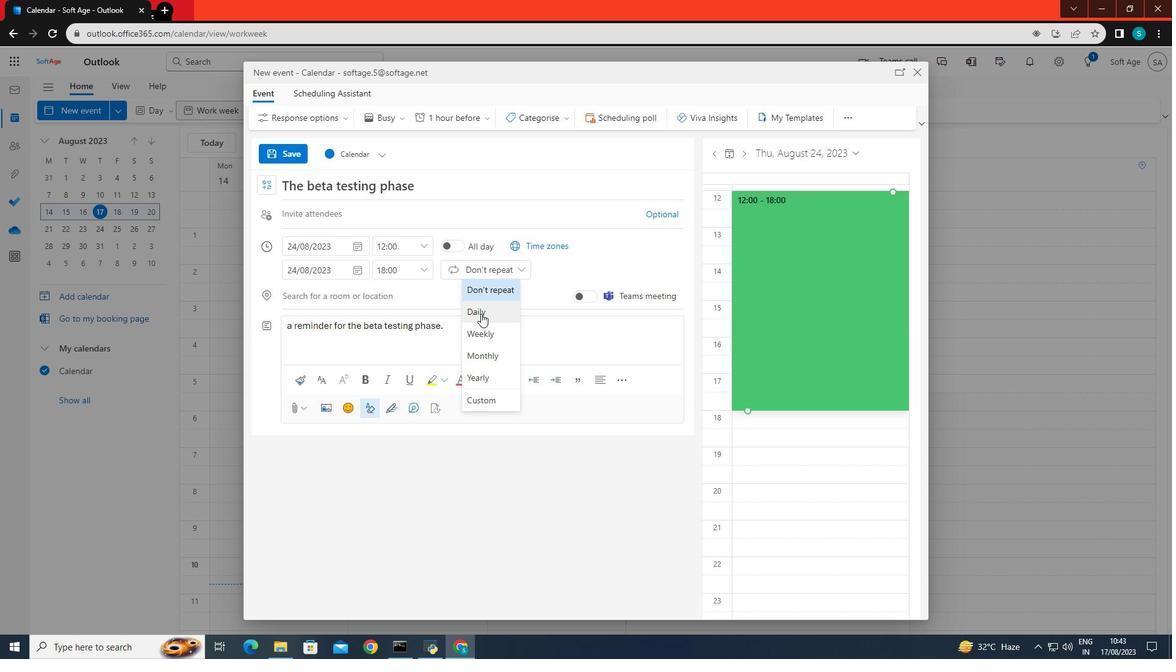 
Action: Mouse moved to (620, 427)
Screenshot: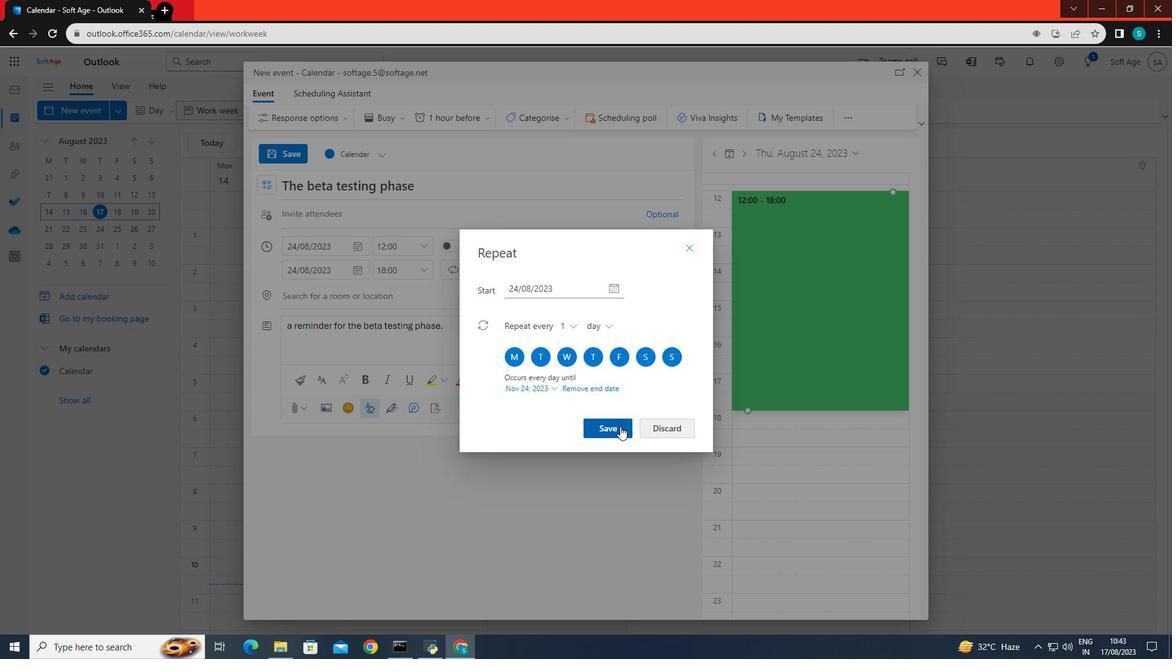 
Action: Mouse pressed left at (620, 427)
Screenshot: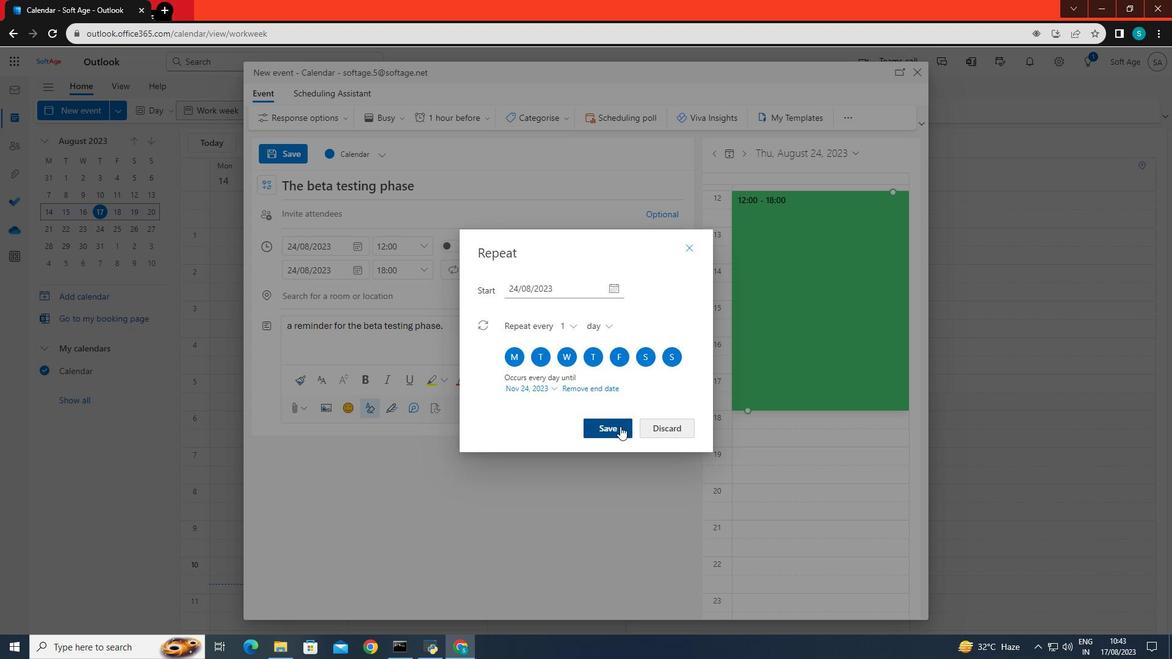 
Action: Mouse moved to (276, 150)
Screenshot: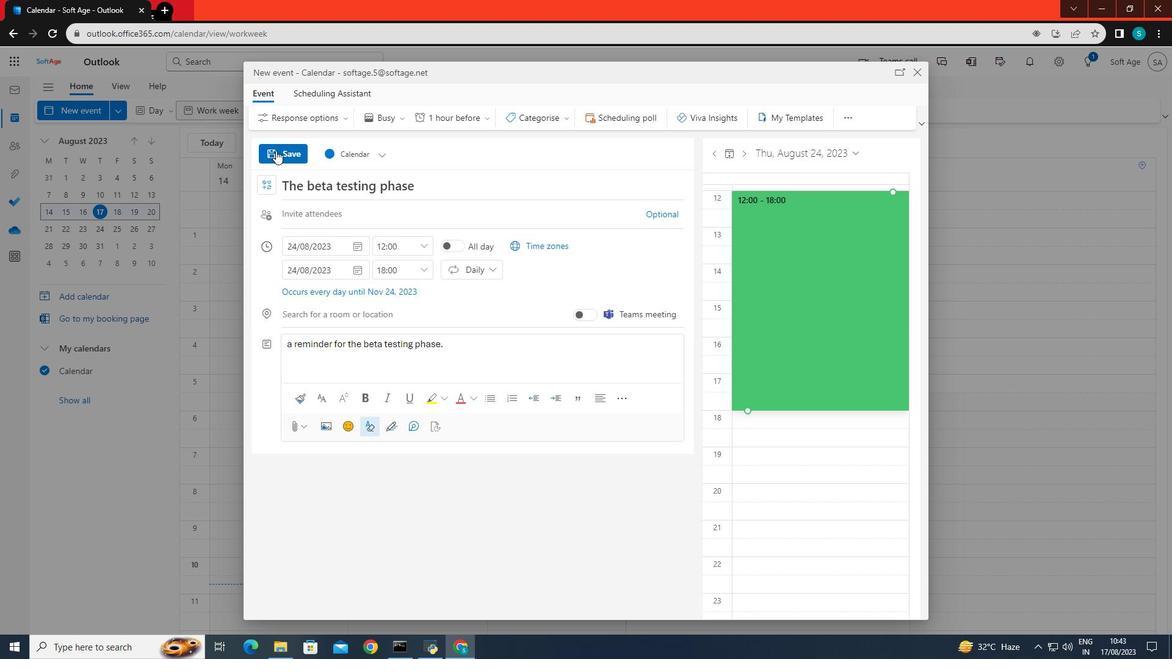 
Action: Mouse pressed left at (276, 150)
Screenshot: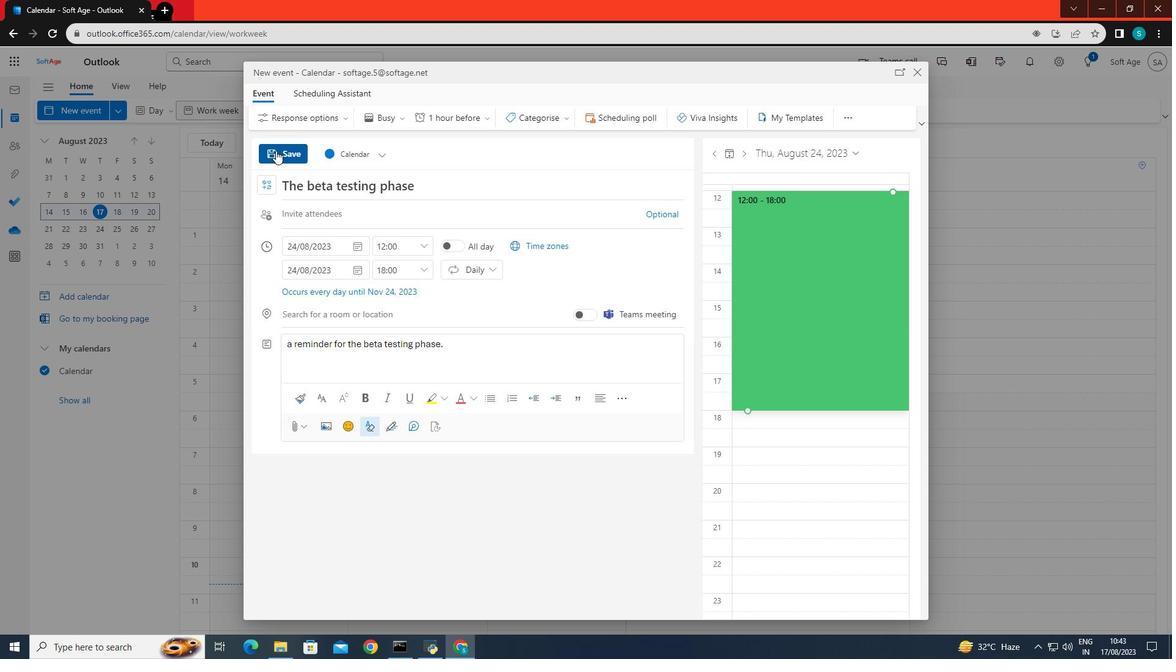 
Action: Mouse moved to (348, 210)
Screenshot: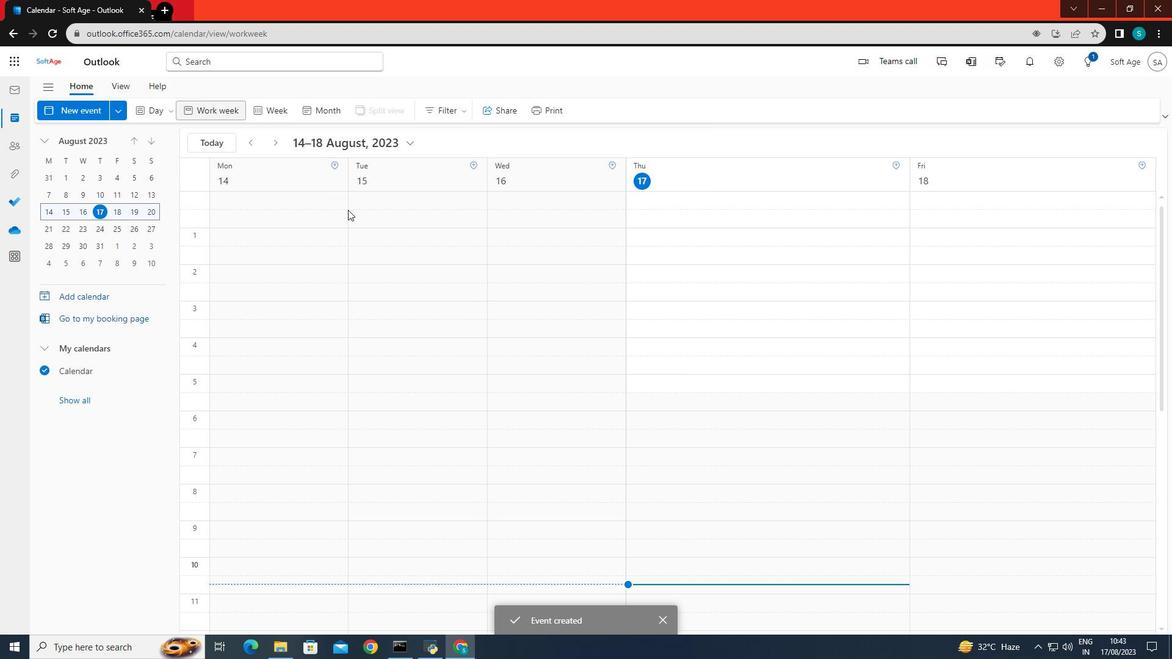 
